 Task: Look for space in Sandnes, Norway from 3rd August, 2023 to 17th August, 2023 for 3 adults, 1 child in price range Rs.3000 to Rs.15000. Place can be entire place with 3 bedrooms having 4 beds and 2 bathrooms. Property type can be house, flat, guest house. Amenities needed are: washing machine. Booking option can be shelf check-in. Required host language is English.
Action: Mouse moved to (458, 117)
Screenshot: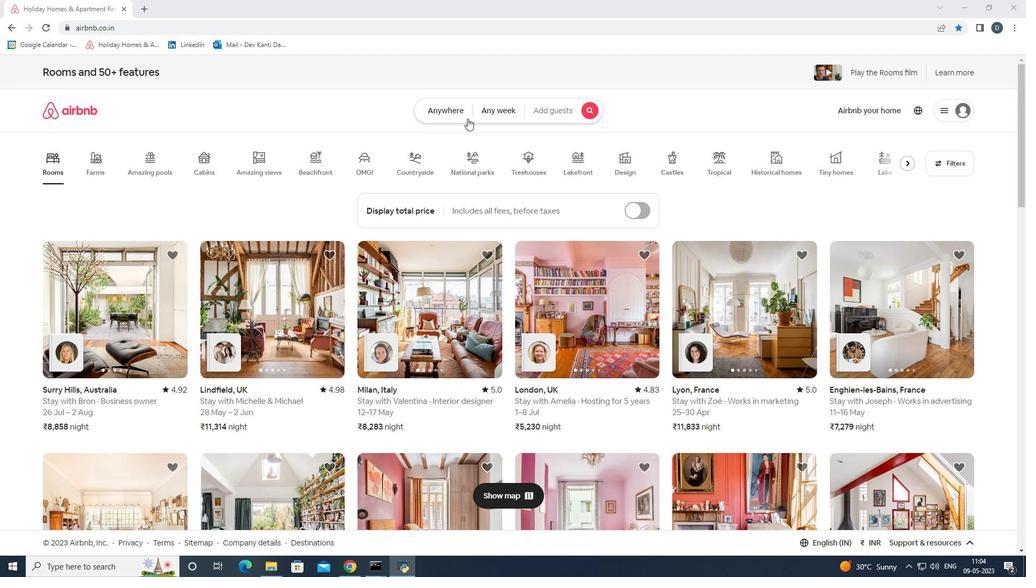 
Action: Mouse pressed left at (458, 117)
Screenshot: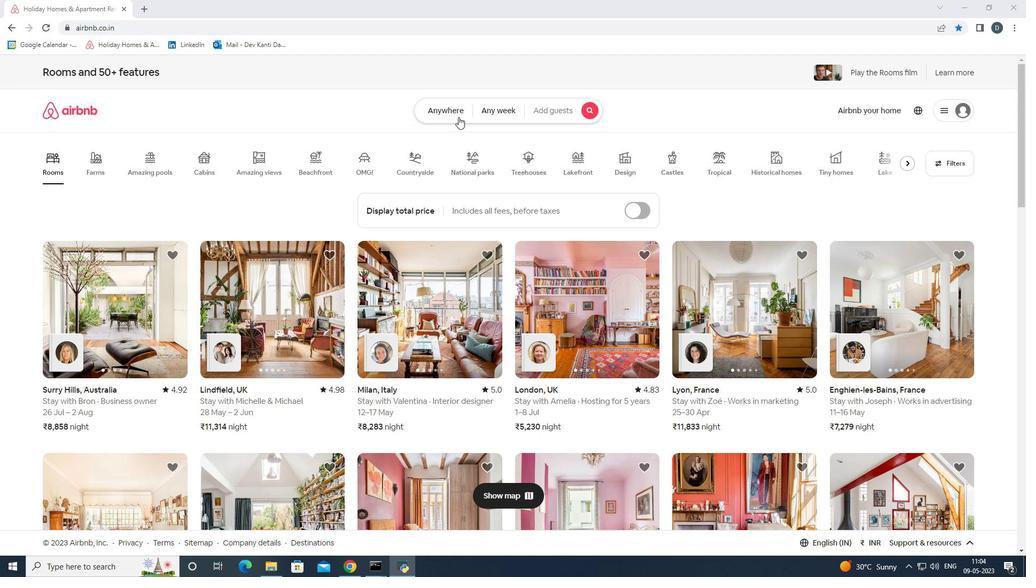 
Action: Mouse moved to (414, 151)
Screenshot: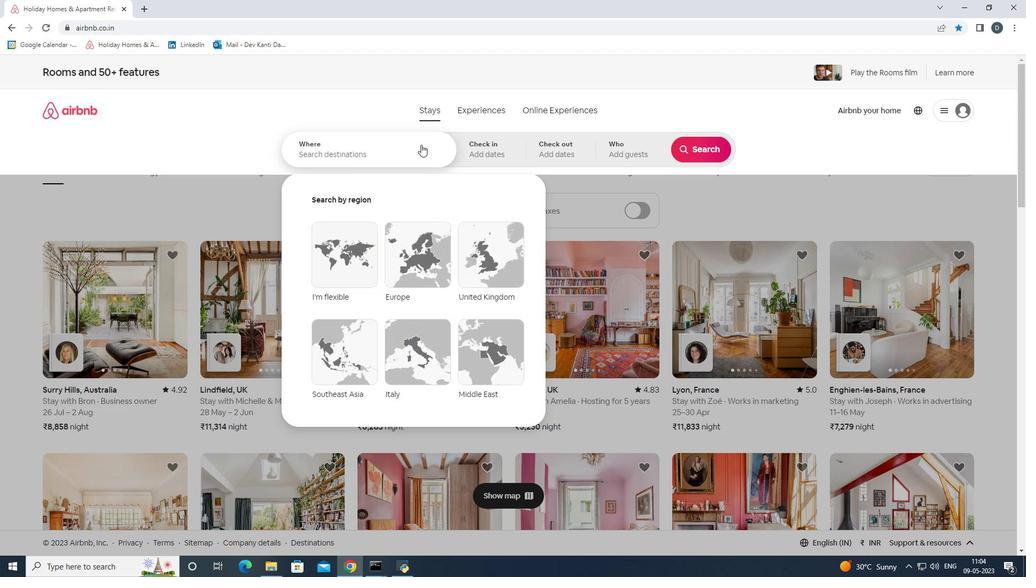 
Action: Mouse pressed left at (414, 151)
Screenshot: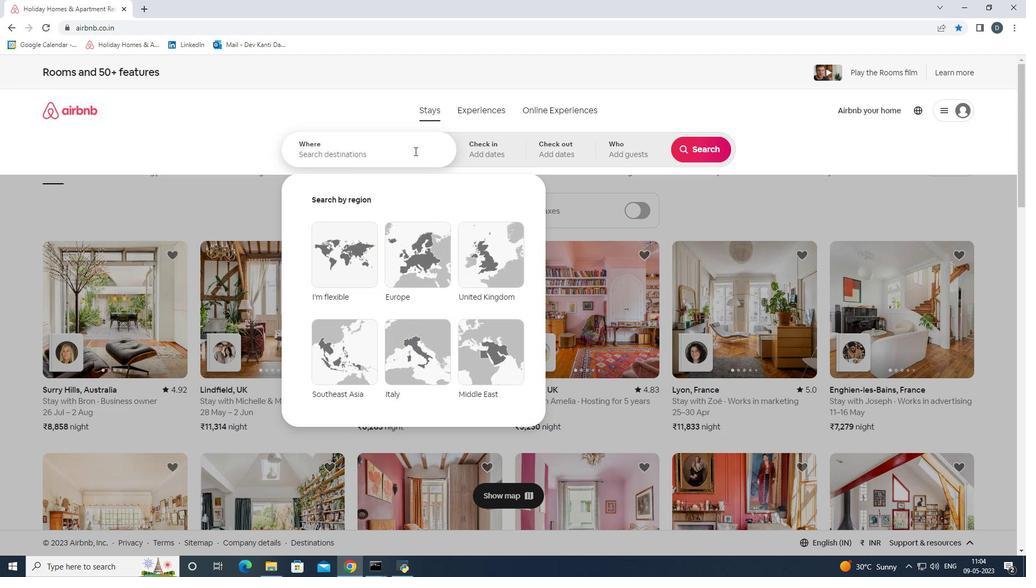
Action: Mouse moved to (409, 153)
Screenshot: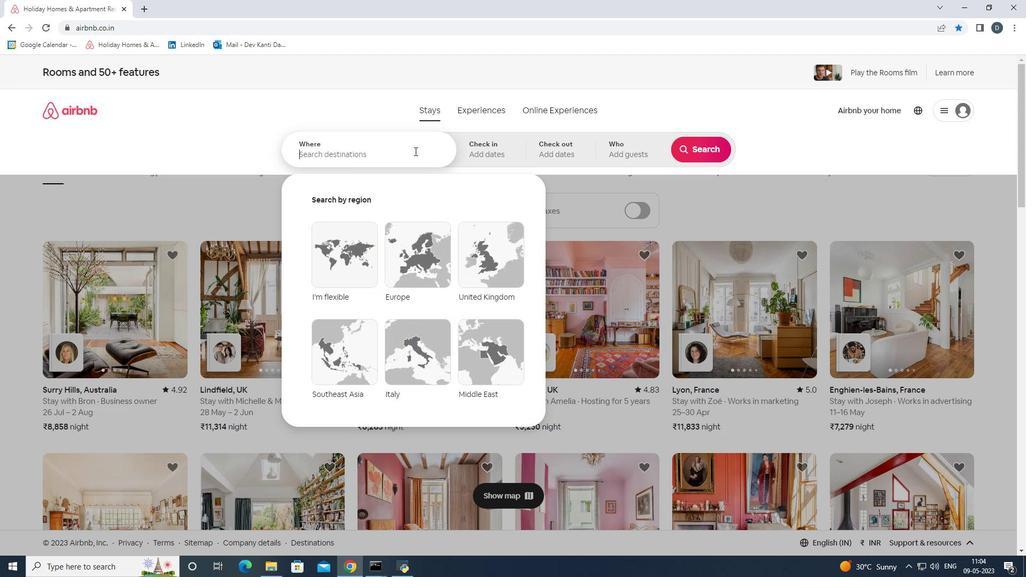 
Action: Key pressed <Key.shift><Key.shift><Key.shift><Key.shift><Key.shift><Key.shift><Key.shift>Sandnes,<Key.shift><Key.shift><Key.shift><Key.shift><Key.shift><Key.shift><Key.shift><Key.shift><Key.shift>Norway<Key.enter>
Screenshot: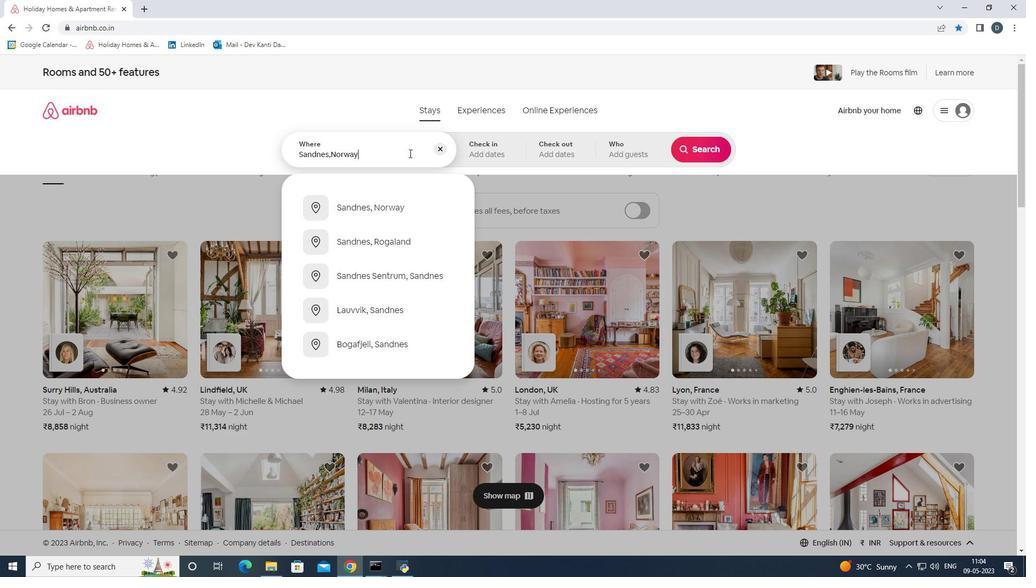
Action: Mouse moved to (697, 237)
Screenshot: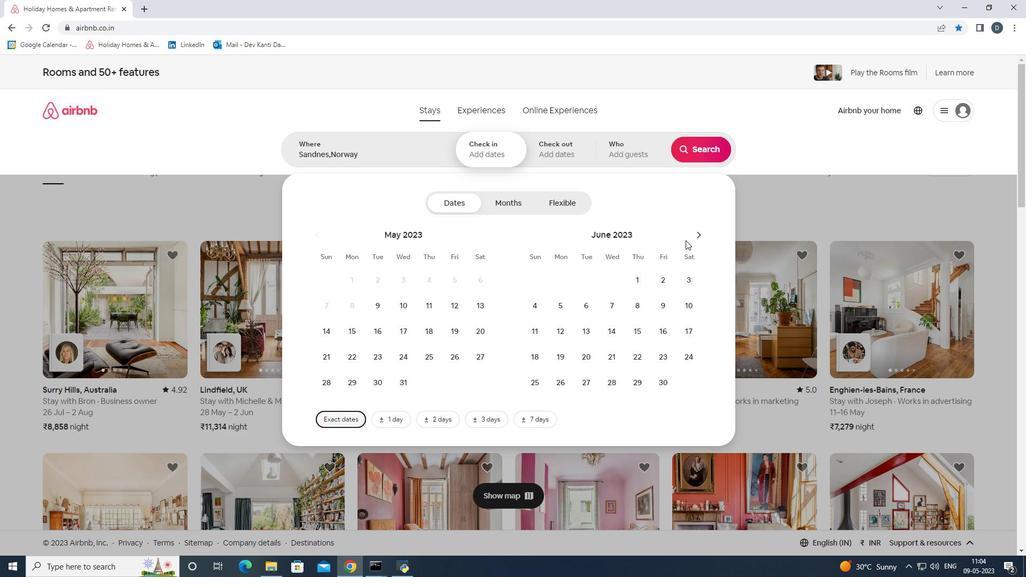 
Action: Mouse pressed left at (697, 237)
Screenshot: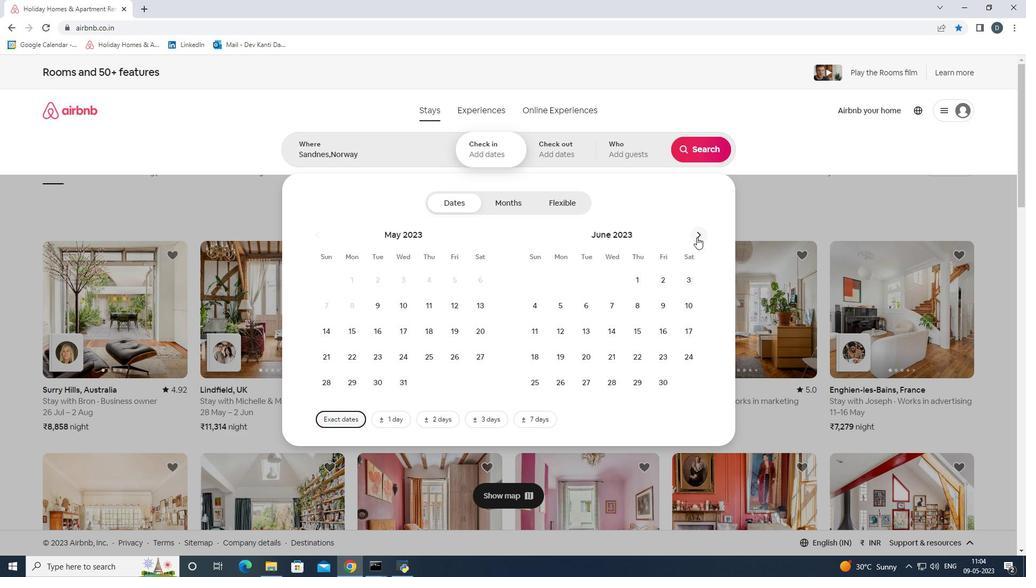 
Action: Mouse pressed left at (697, 237)
Screenshot: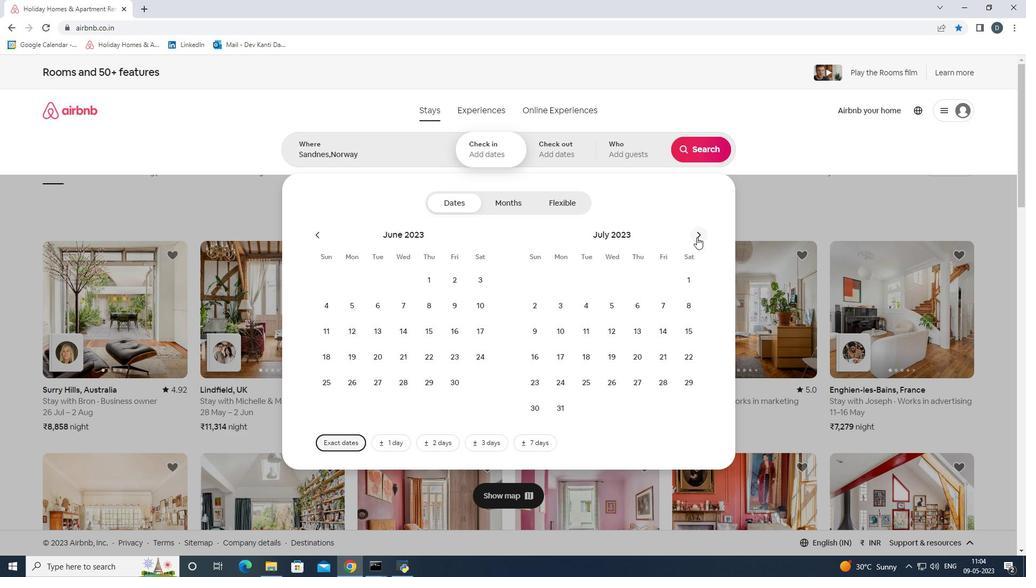 
Action: Mouse moved to (638, 276)
Screenshot: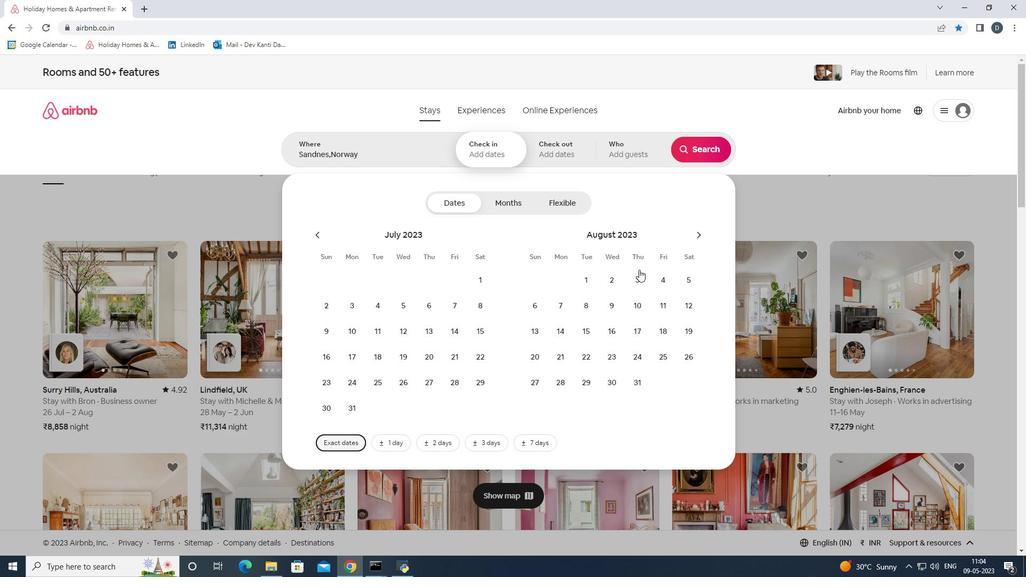
Action: Mouse pressed left at (638, 276)
Screenshot: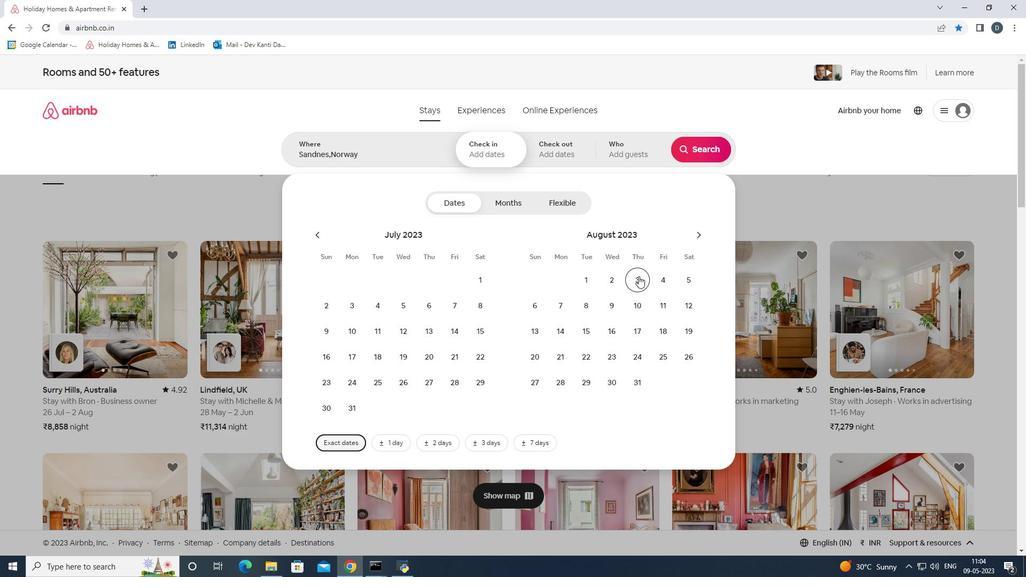 
Action: Mouse moved to (636, 323)
Screenshot: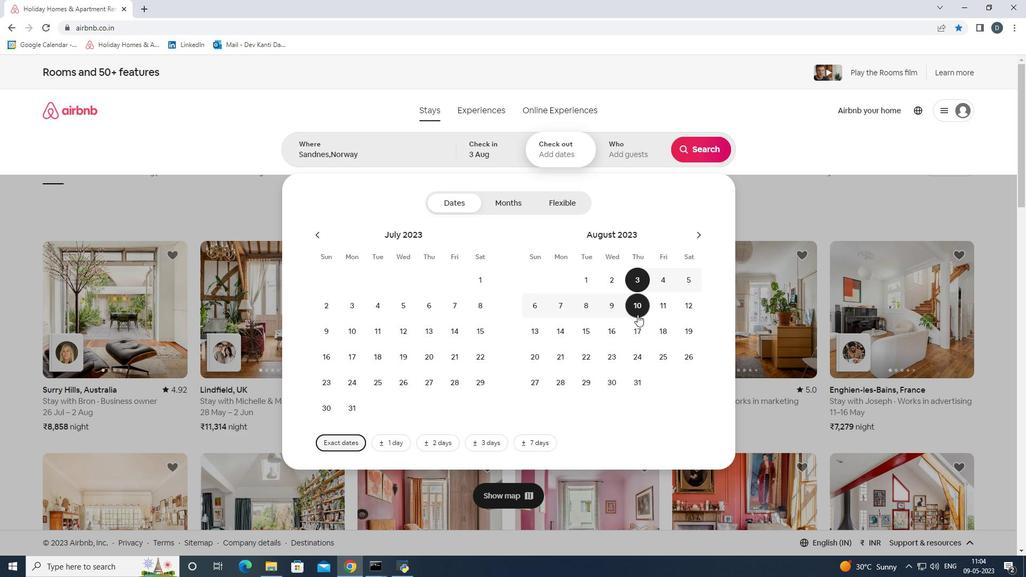 
Action: Mouse pressed left at (636, 323)
Screenshot: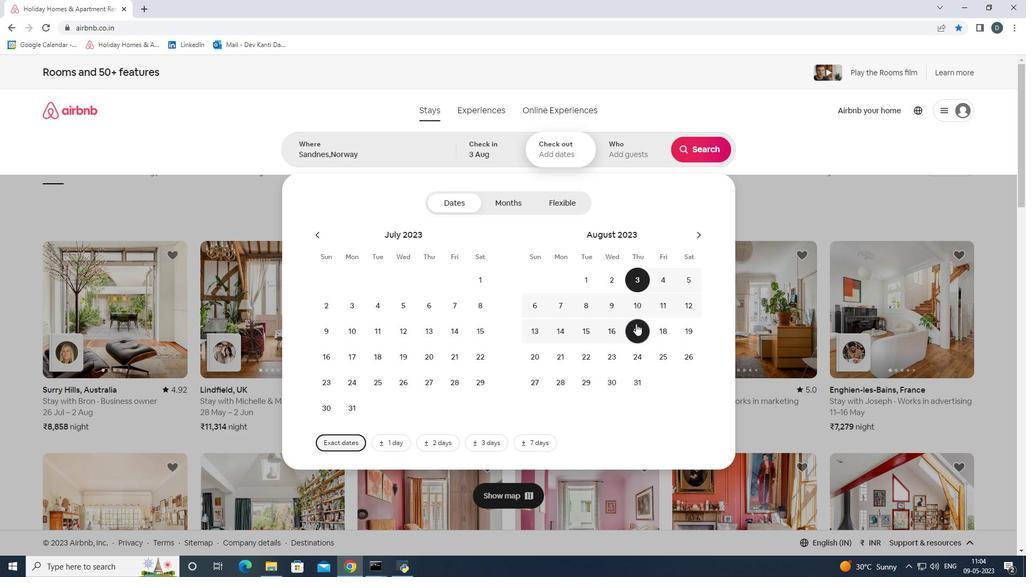 
Action: Mouse moved to (640, 152)
Screenshot: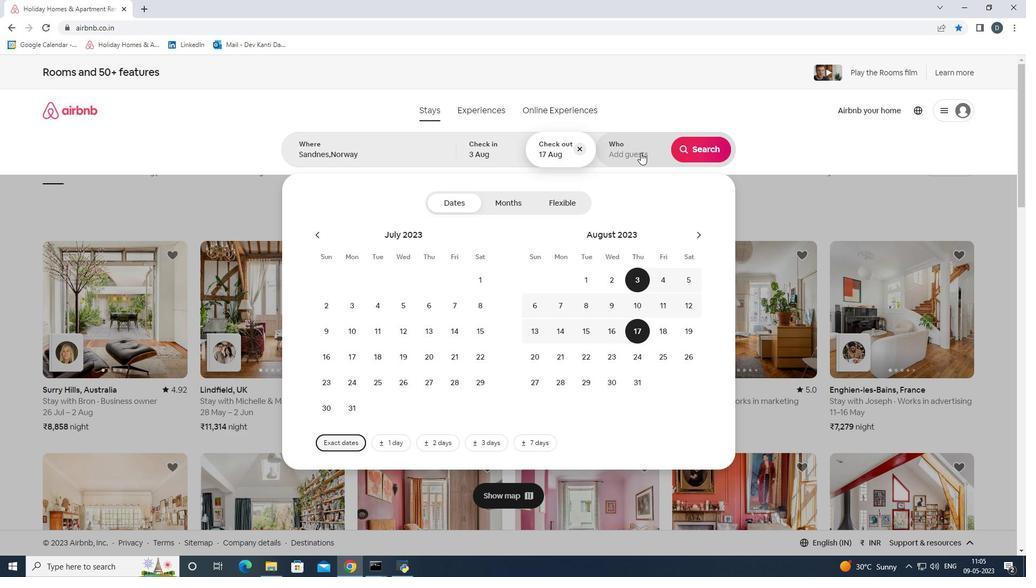 
Action: Mouse pressed left at (640, 152)
Screenshot: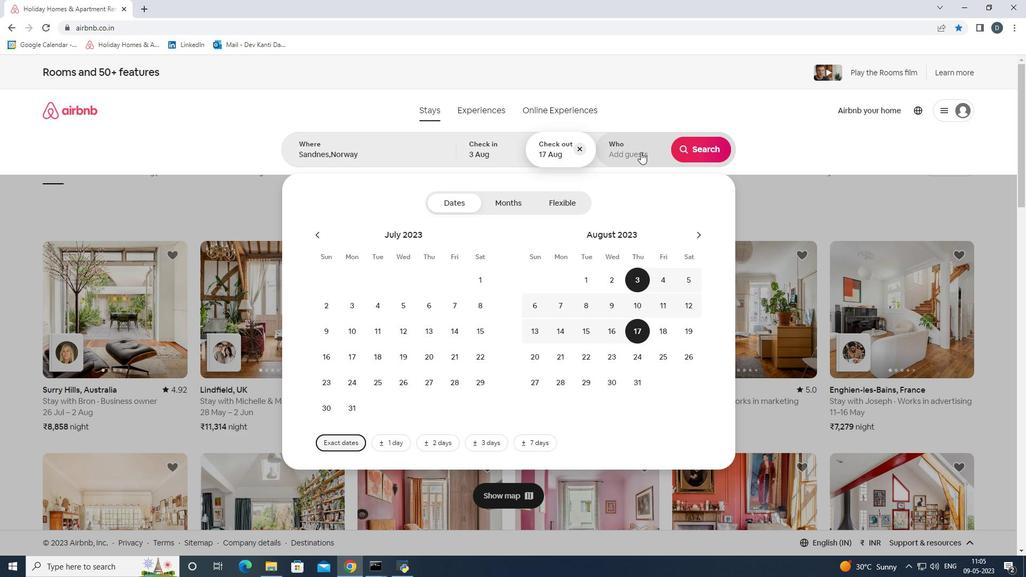 
Action: Mouse moved to (701, 208)
Screenshot: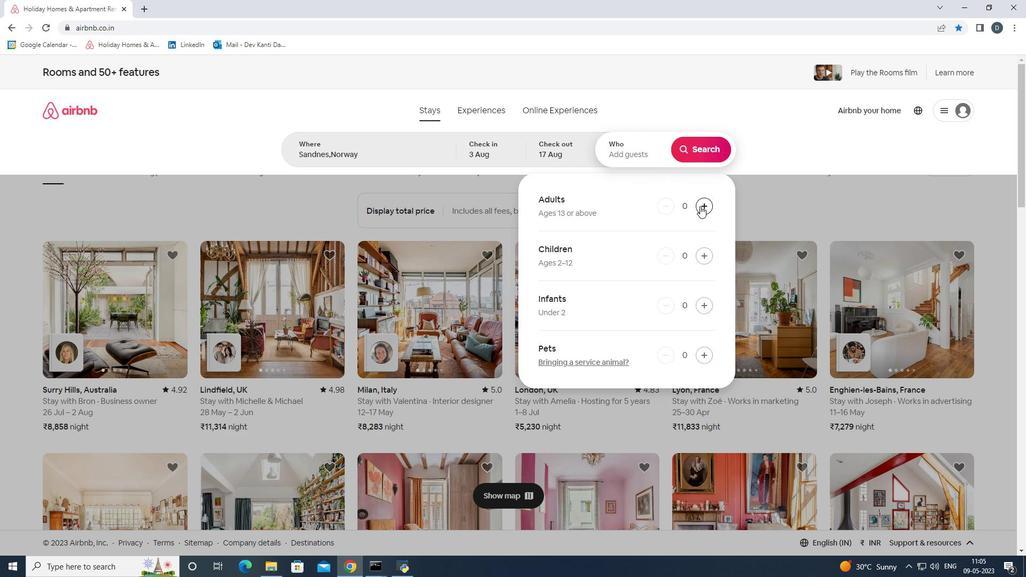 
Action: Mouse pressed left at (701, 208)
Screenshot: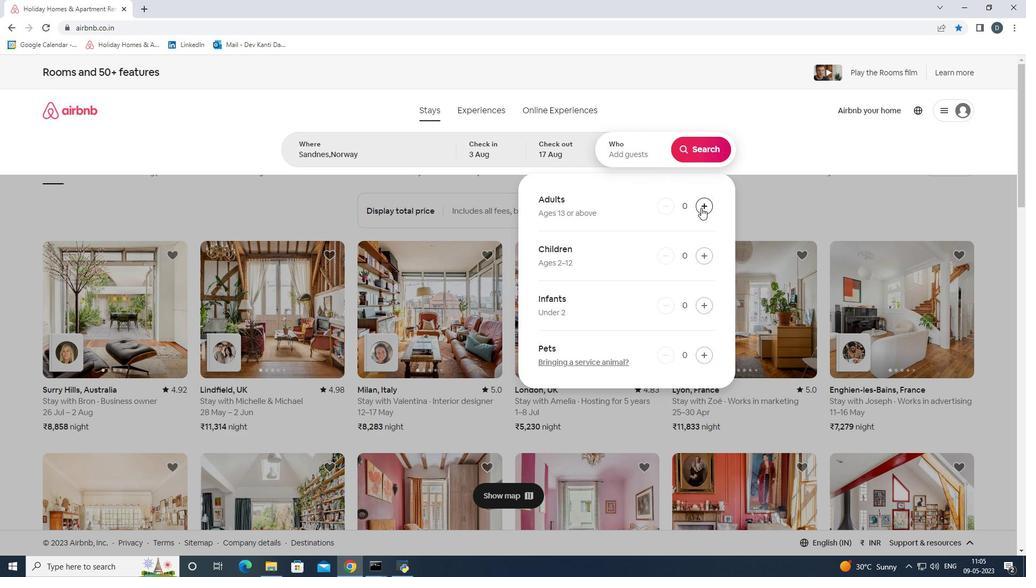
Action: Mouse pressed left at (701, 208)
Screenshot: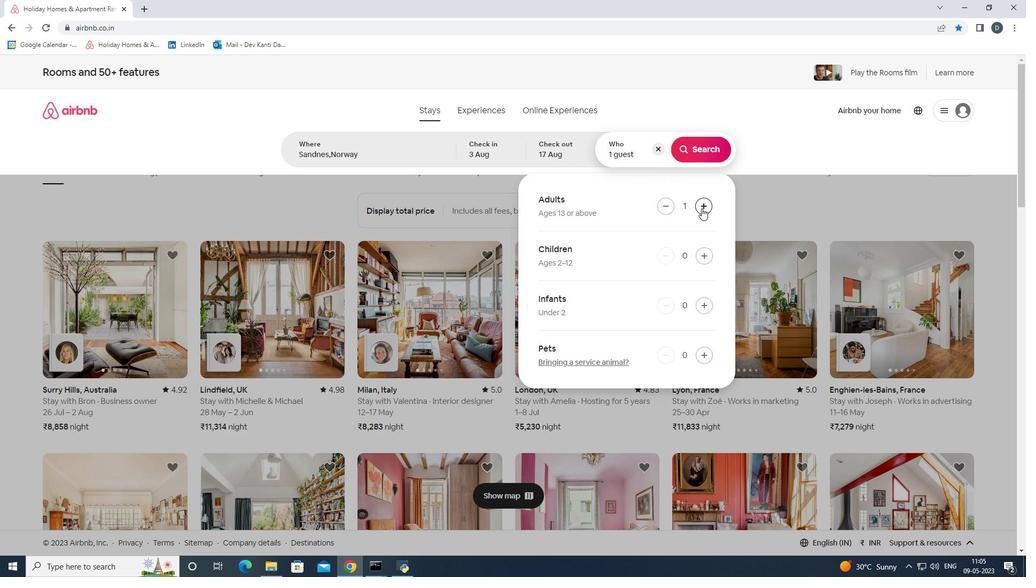 
Action: Mouse pressed left at (701, 208)
Screenshot: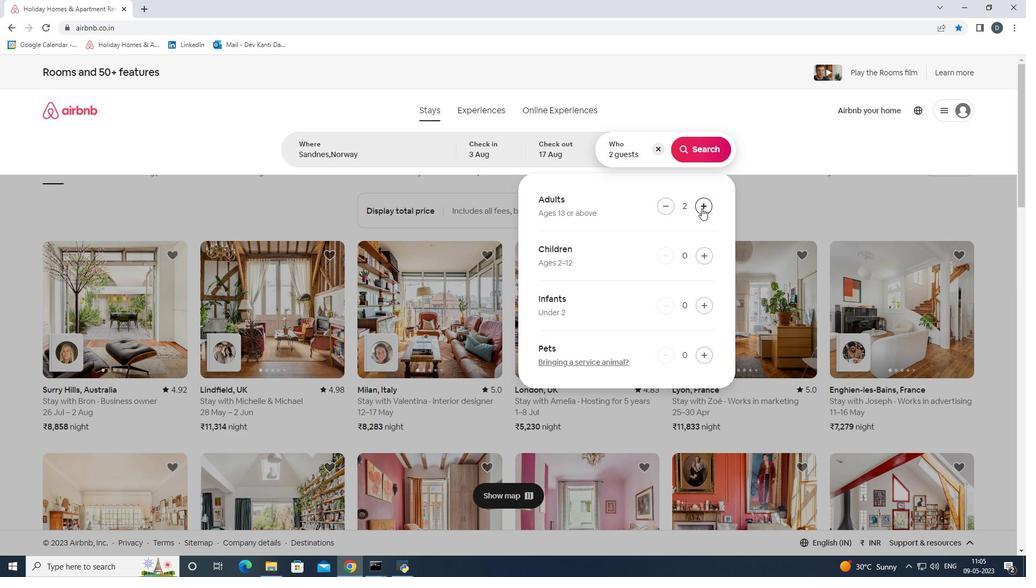 
Action: Mouse moved to (703, 255)
Screenshot: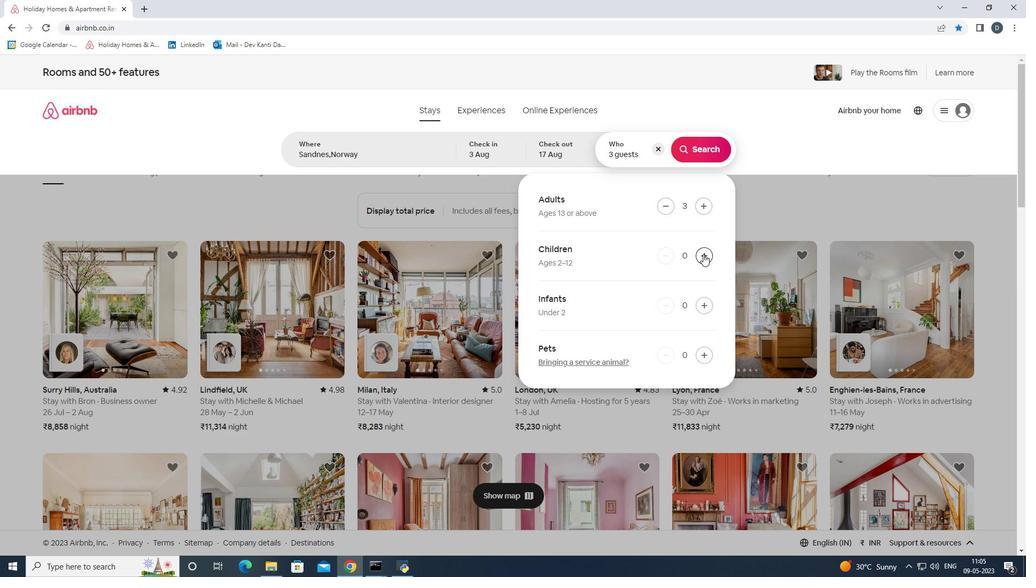 
Action: Mouse pressed left at (703, 255)
Screenshot: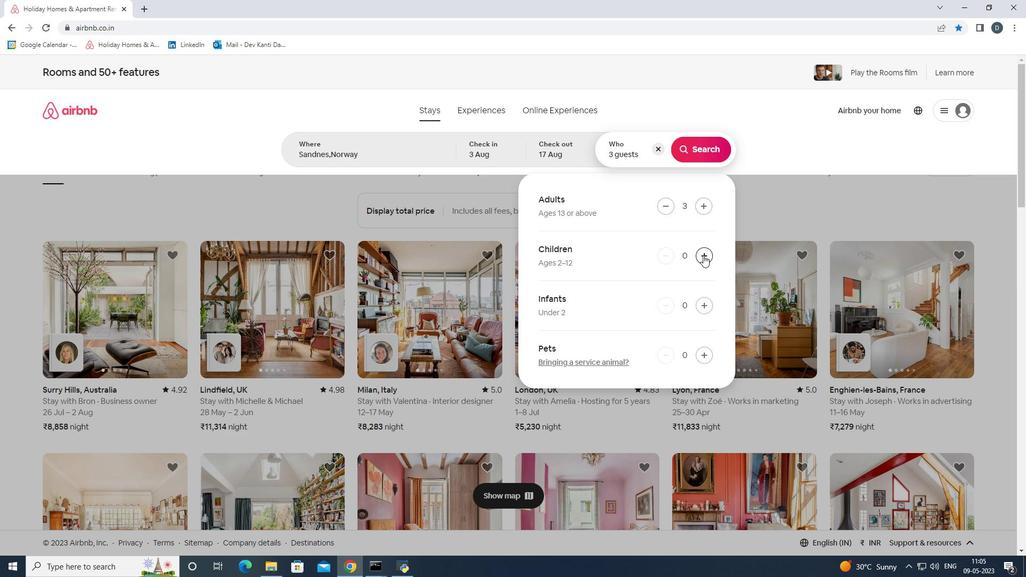 
Action: Mouse moved to (693, 158)
Screenshot: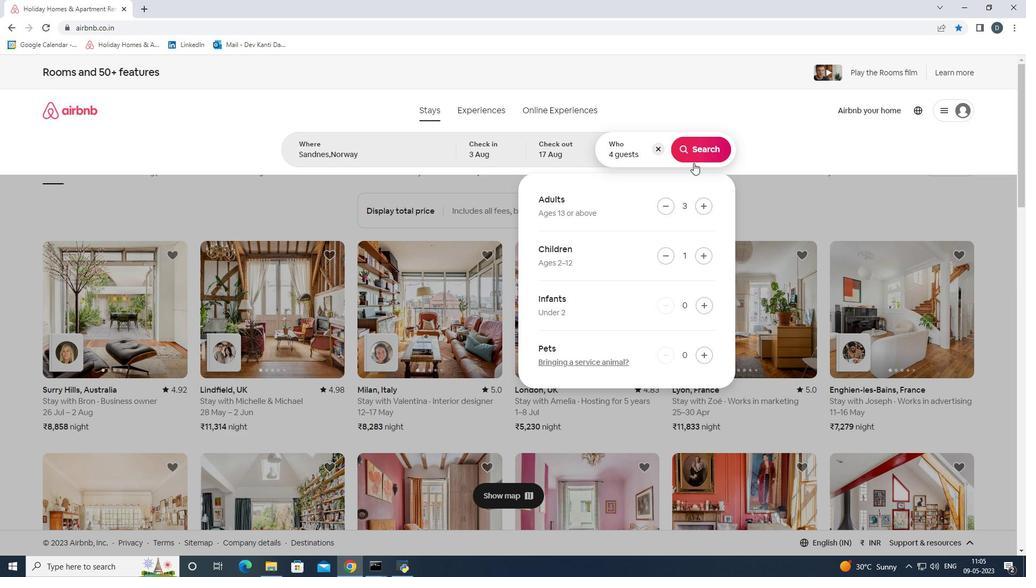 
Action: Mouse pressed left at (693, 158)
Screenshot: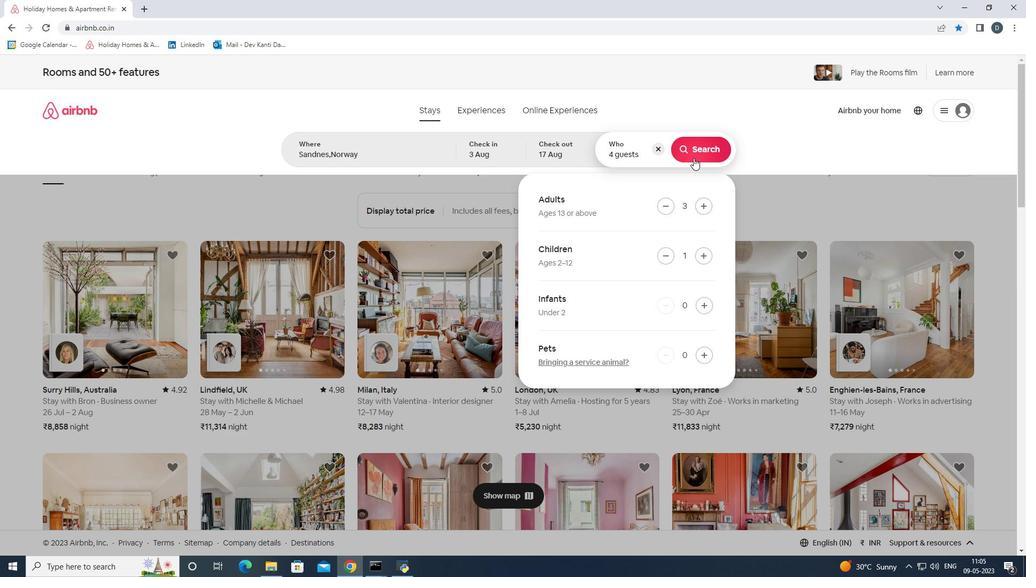 
Action: Mouse moved to (977, 125)
Screenshot: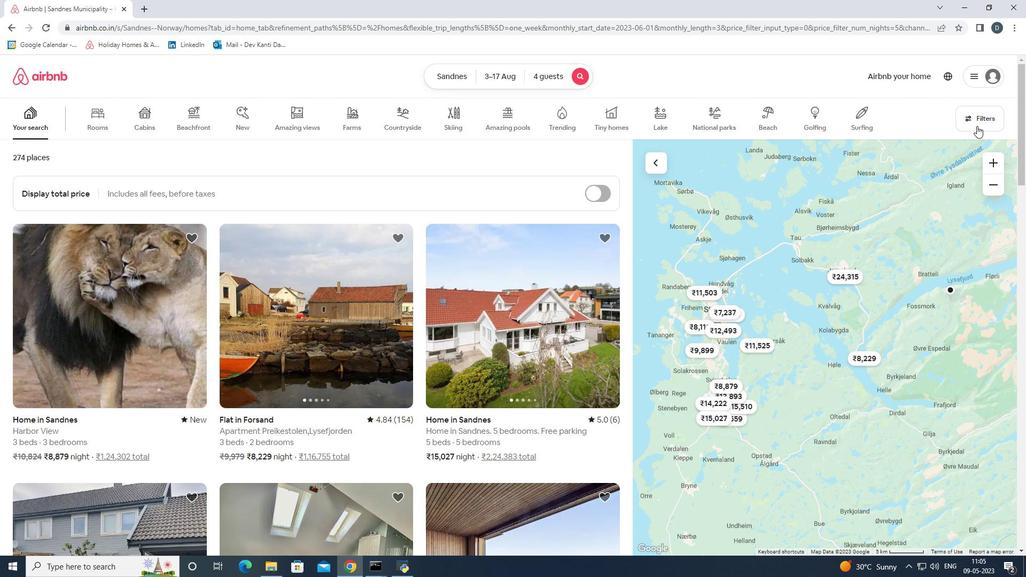 
Action: Mouse pressed left at (977, 125)
Screenshot: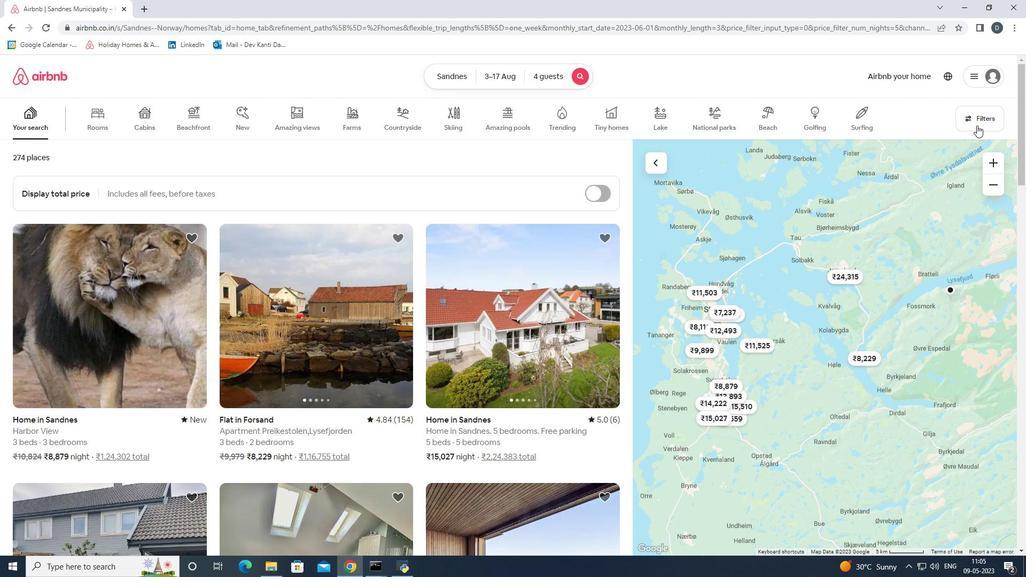 
Action: Mouse moved to (429, 382)
Screenshot: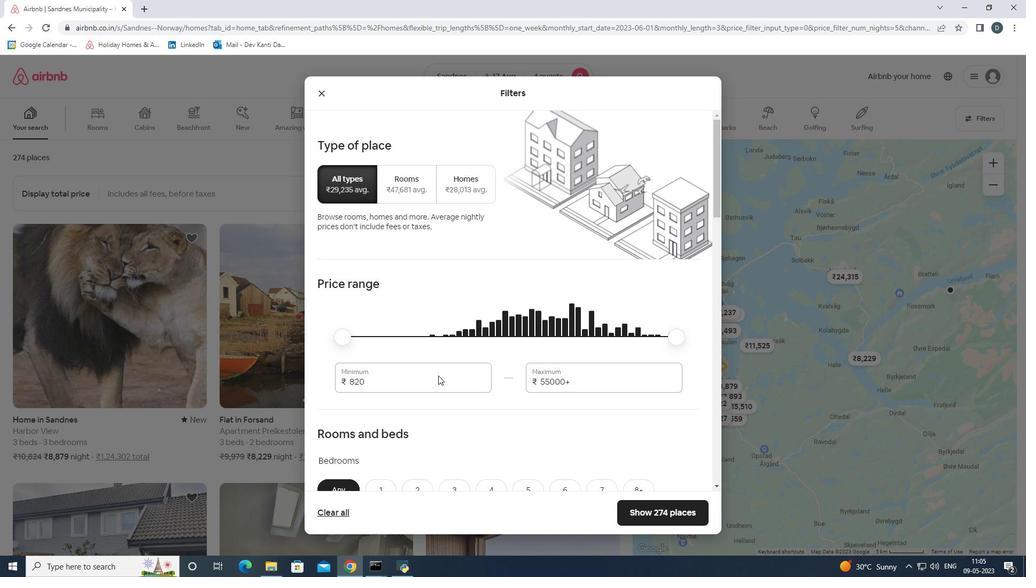 
Action: Mouse pressed left at (429, 382)
Screenshot: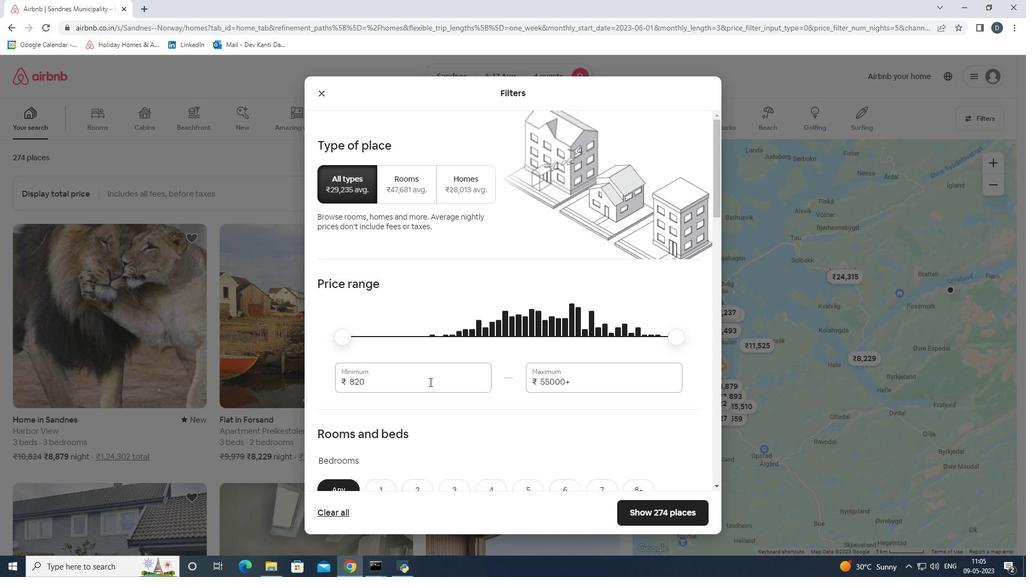 
Action: Mouse pressed left at (429, 382)
Screenshot: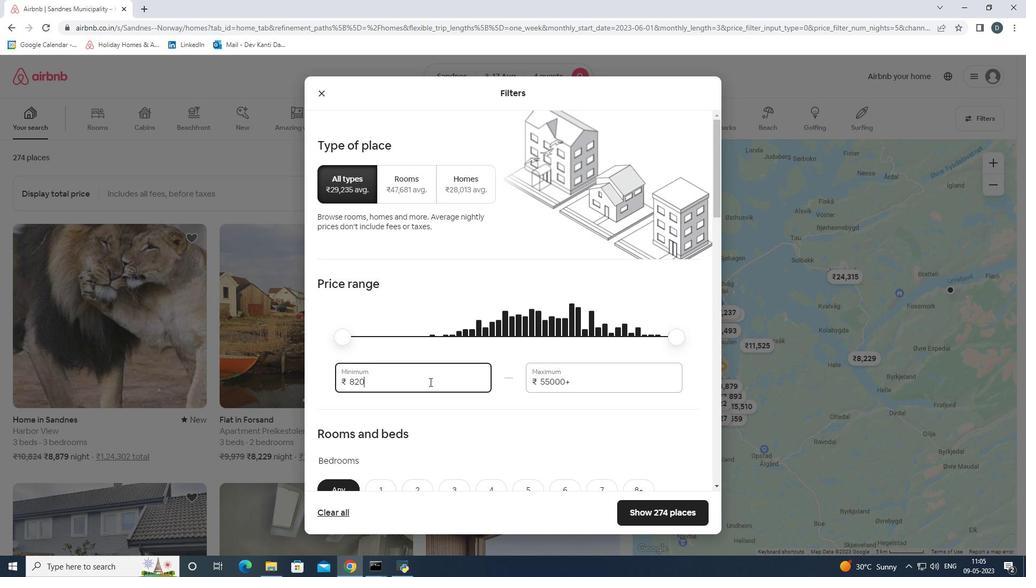 
Action: Key pressed 3000<Key.tab>15000
Screenshot: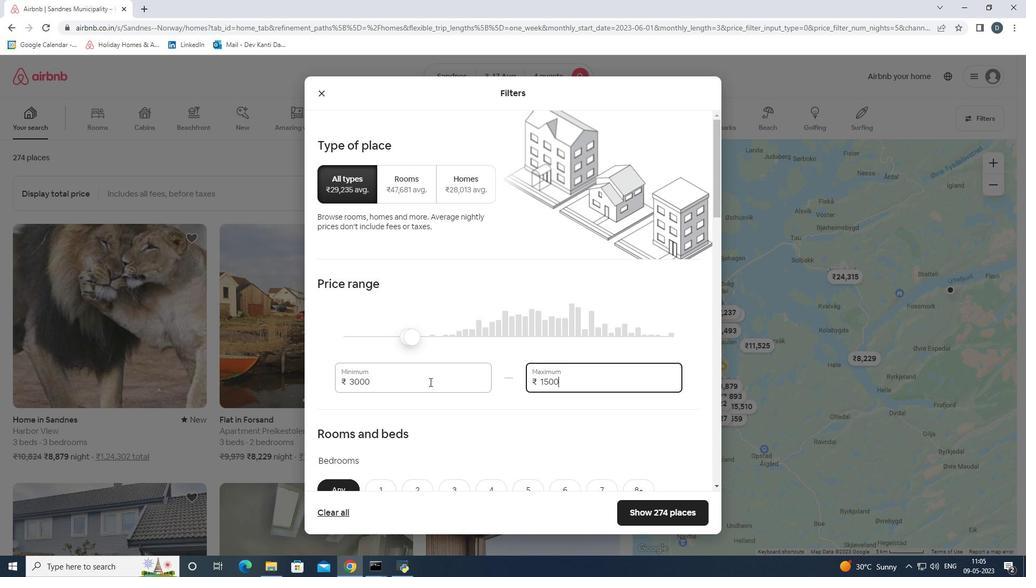 
Action: Mouse moved to (478, 330)
Screenshot: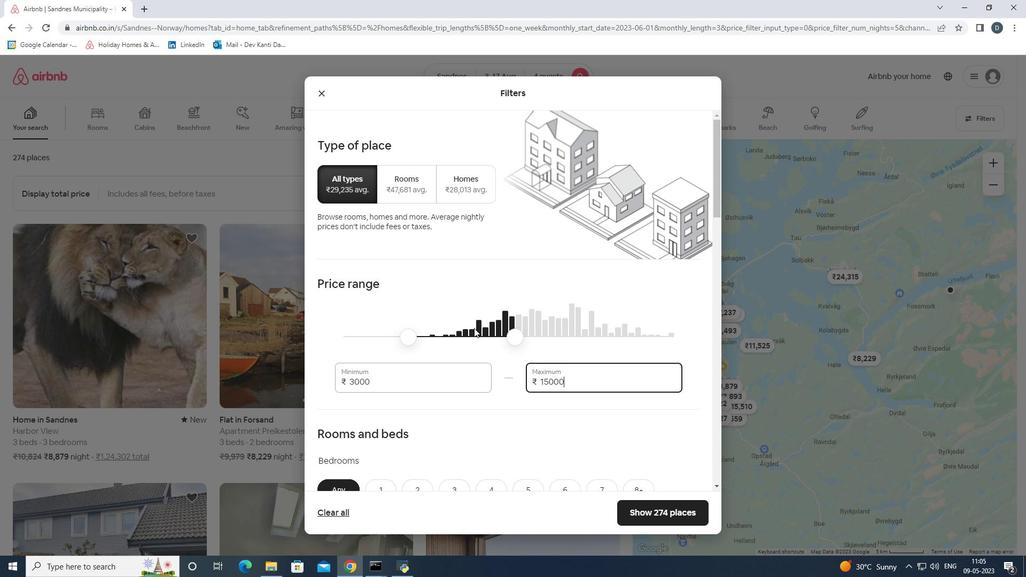 
Action: Mouse scrolled (478, 329) with delta (0, 0)
Screenshot: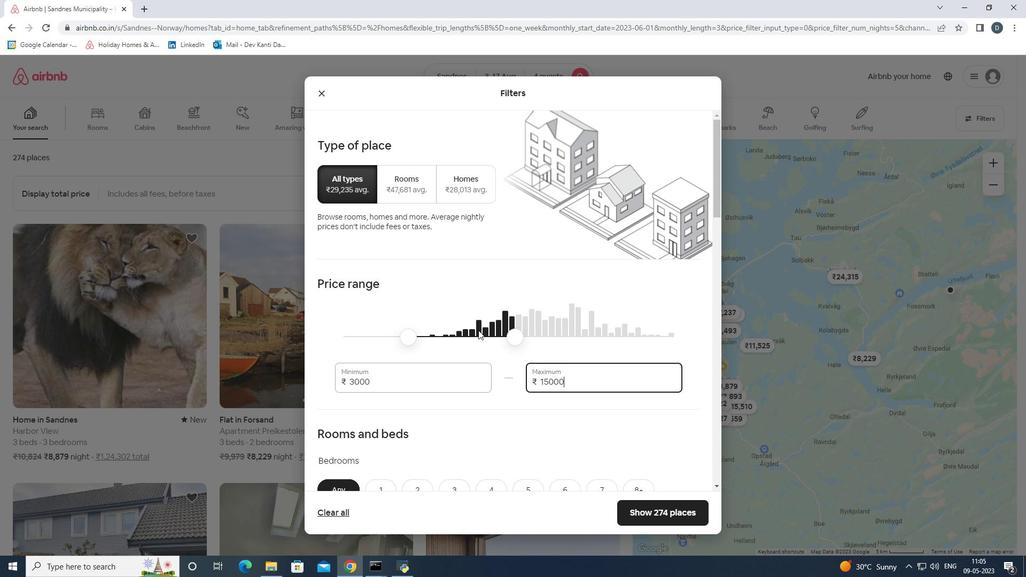 
Action: Mouse moved to (478, 330)
Screenshot: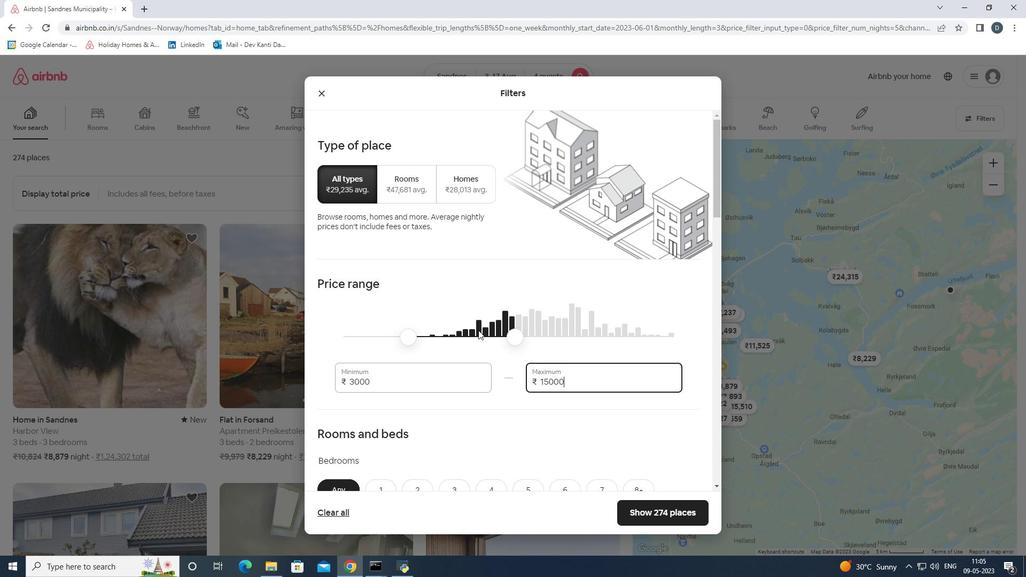 
Action: Mouse scrolled (478, 330) with delta (0, 0)
Screenshot: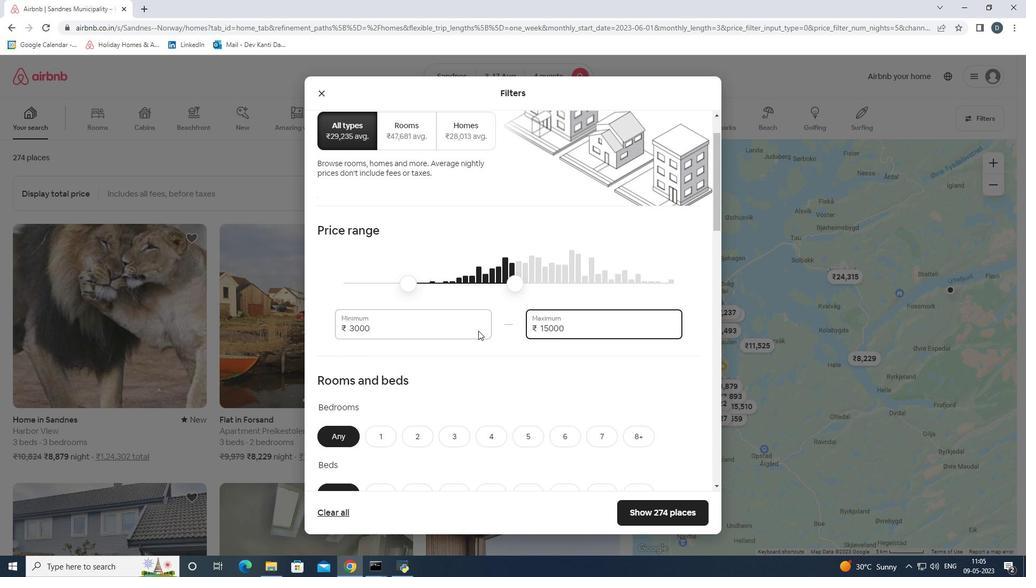 
Action: Mouse scrolled (478, 330) with delta (0, 0)
Screenshot: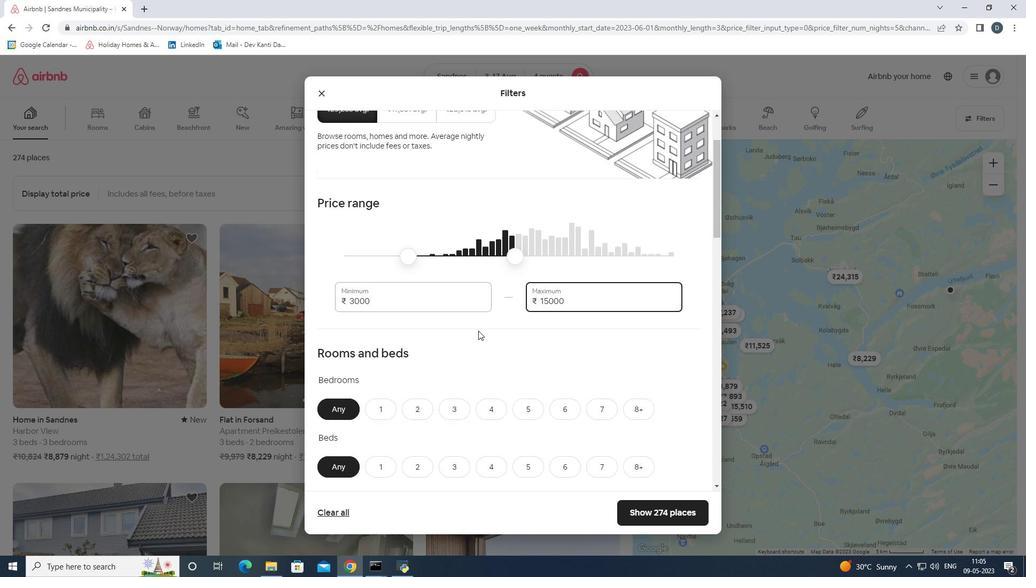 
Action: Mouse scrolled (478, 330) with delta (0, 0)
Screenshot: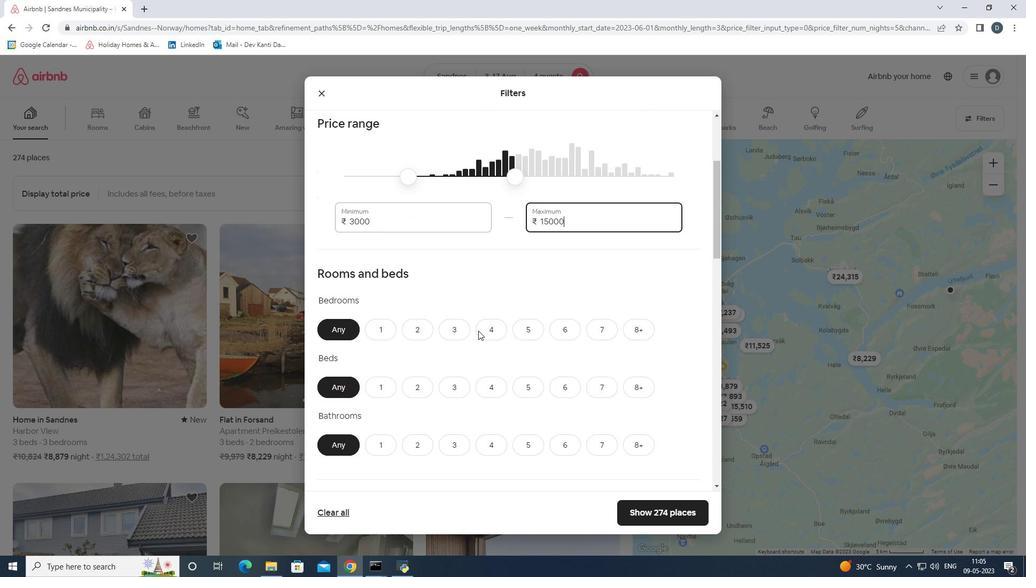 
Action: Mouse scrolled (478, 330) with delta (0, 0)
Screenshot: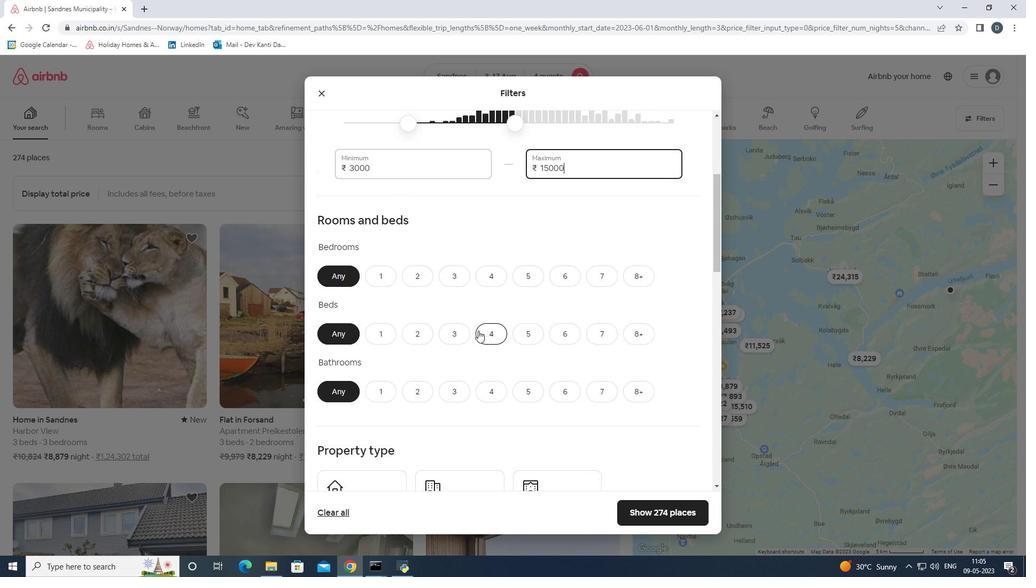 
Action: Mouse moved to (449, 225)
Screenshot: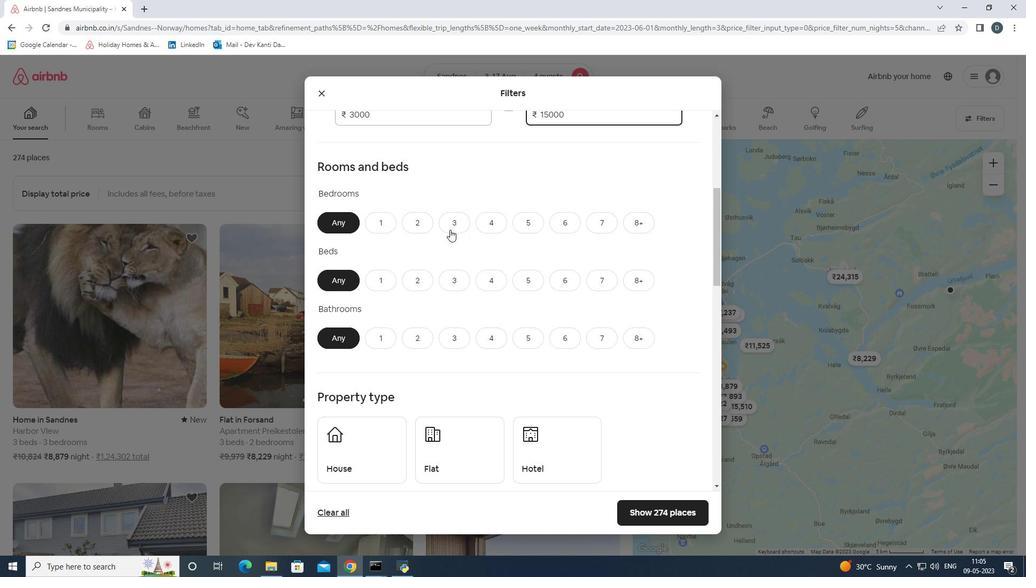 
Action: Mouse pressed left at (449, 225)
Screenshot: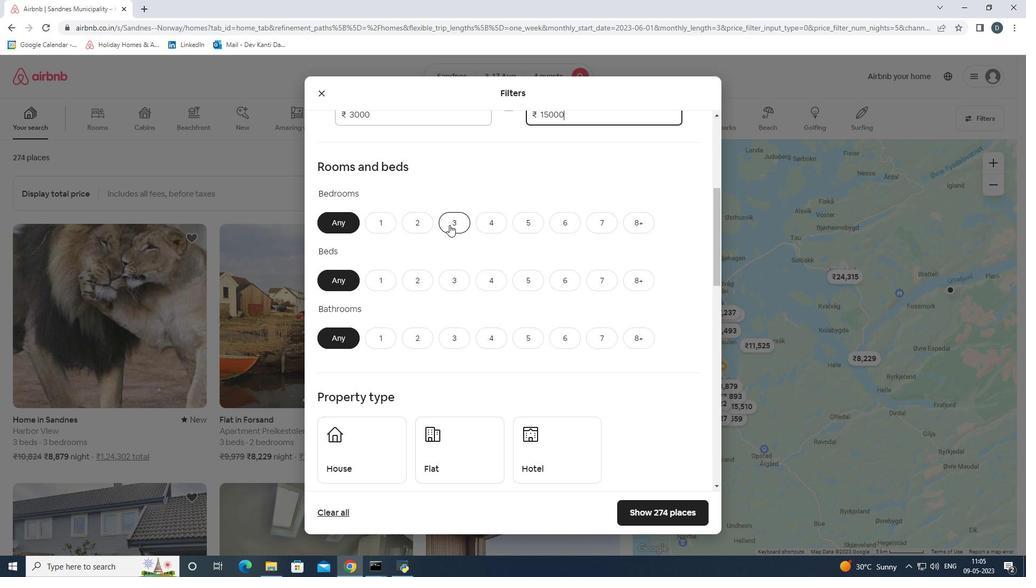 
Action: Mouse moved to (487, 282)
Screenshot: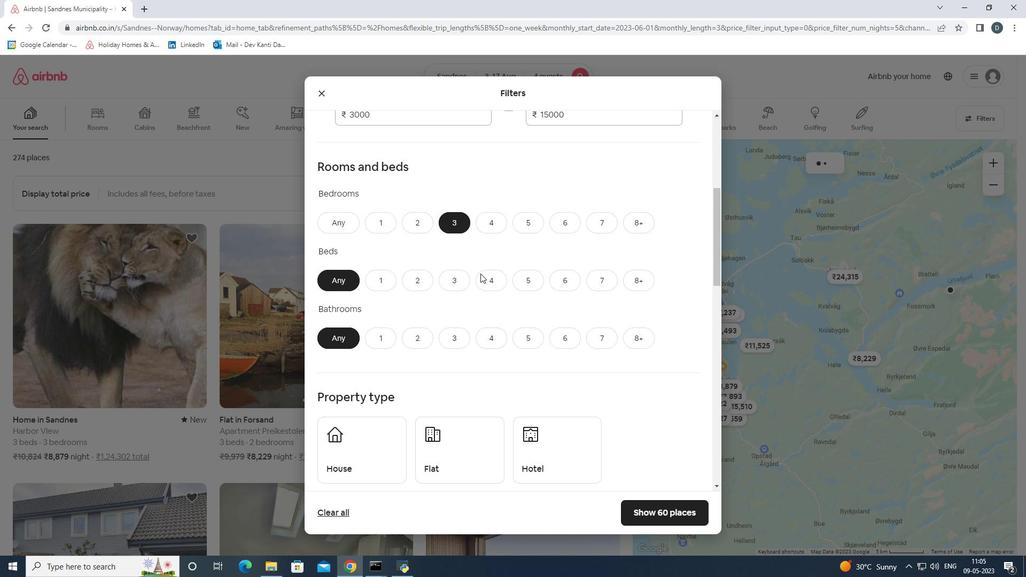 
Action: Mouse pressed left at (487, 282)
Screenshot: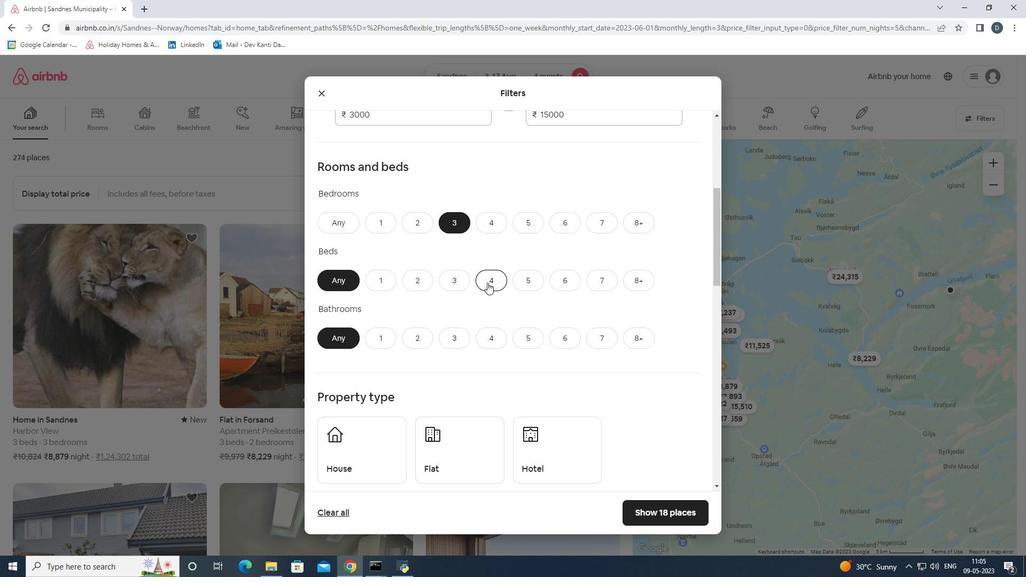 
Action: Mouse moved to (421, 334)
Screenshot: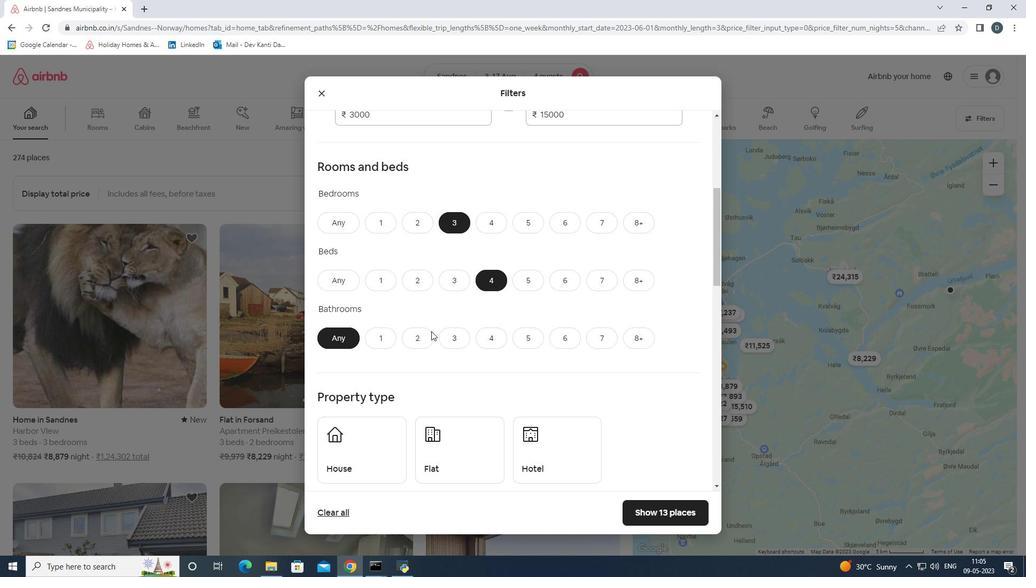 
Action: Mouse pressed left at (421, 334)
Screenshot: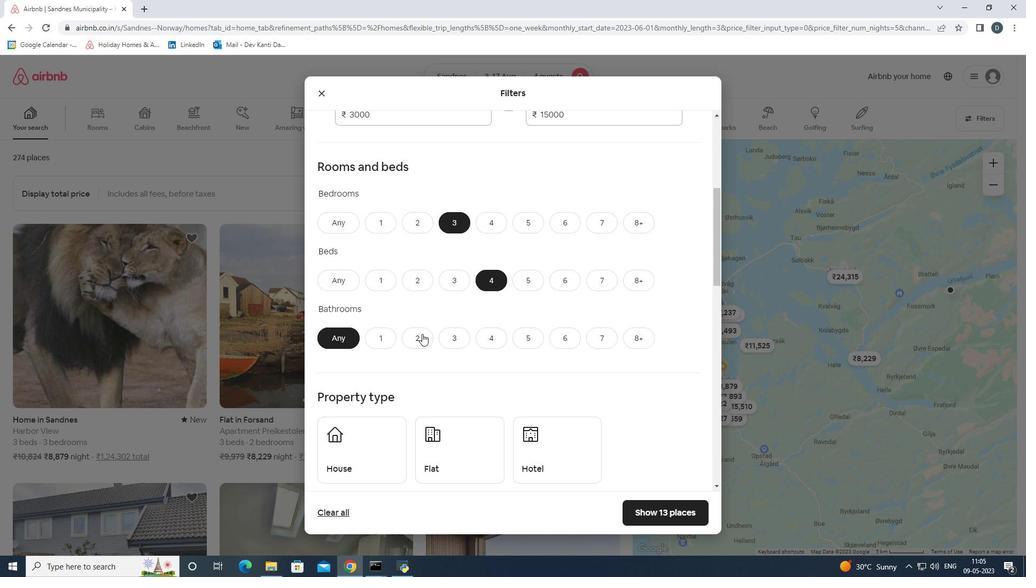 
Action: Mouse moved to (419, 335)
Screenshot: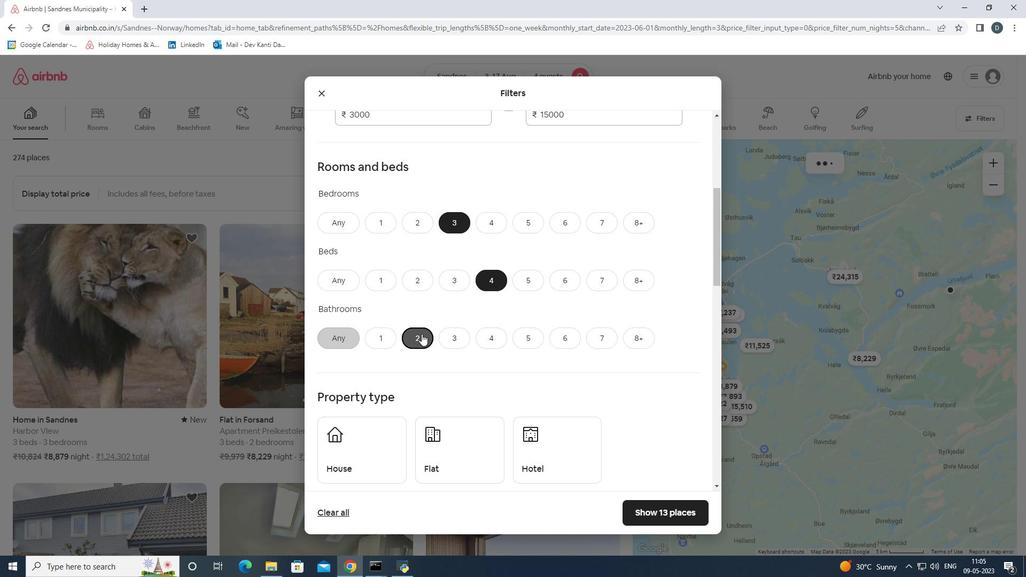 
Action: Mouse scrolled (419, 334) with delta (0, 0)
Screenshot: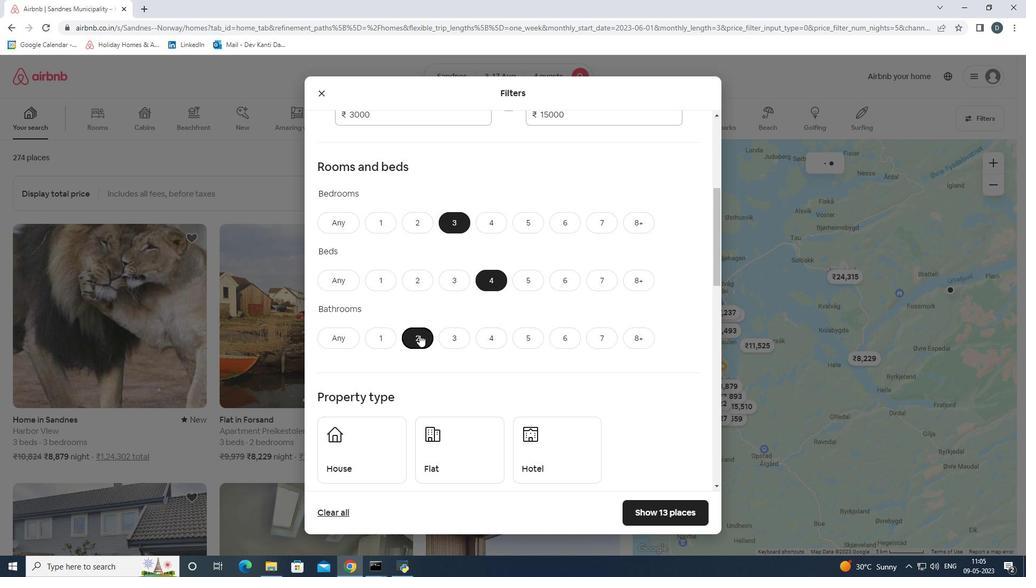 
Action: Mouse moved to (373, 385)
Screenshot: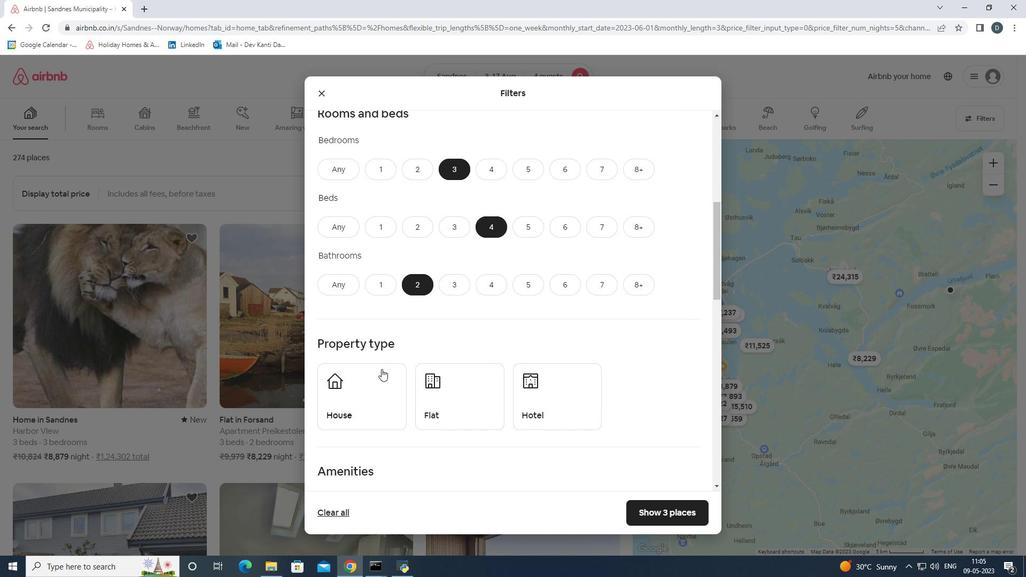 
Action: Mouse pressed left at (373, 385)
Screenshot: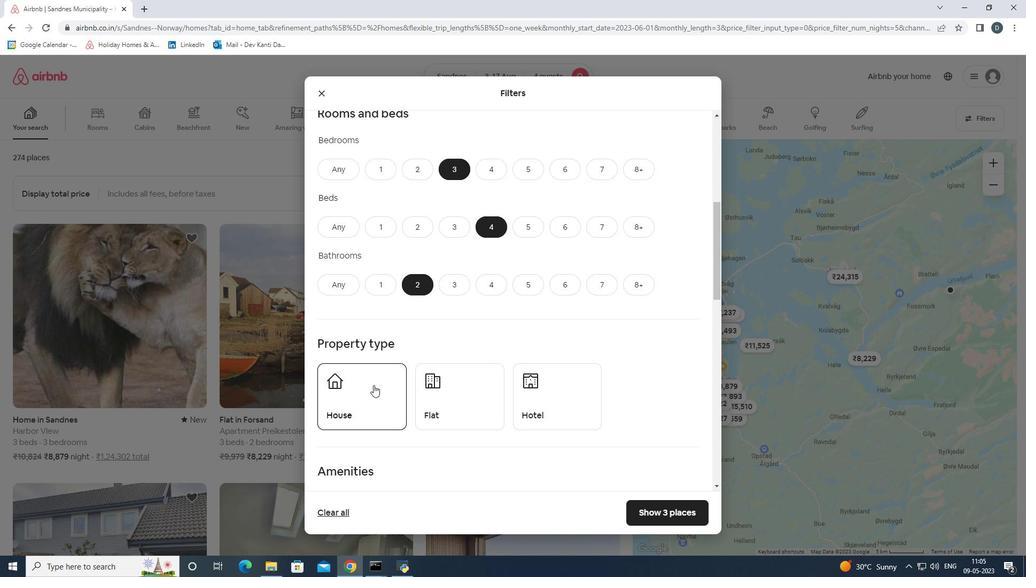 
Action: Mouse moved to (437, 385)
Screenshot: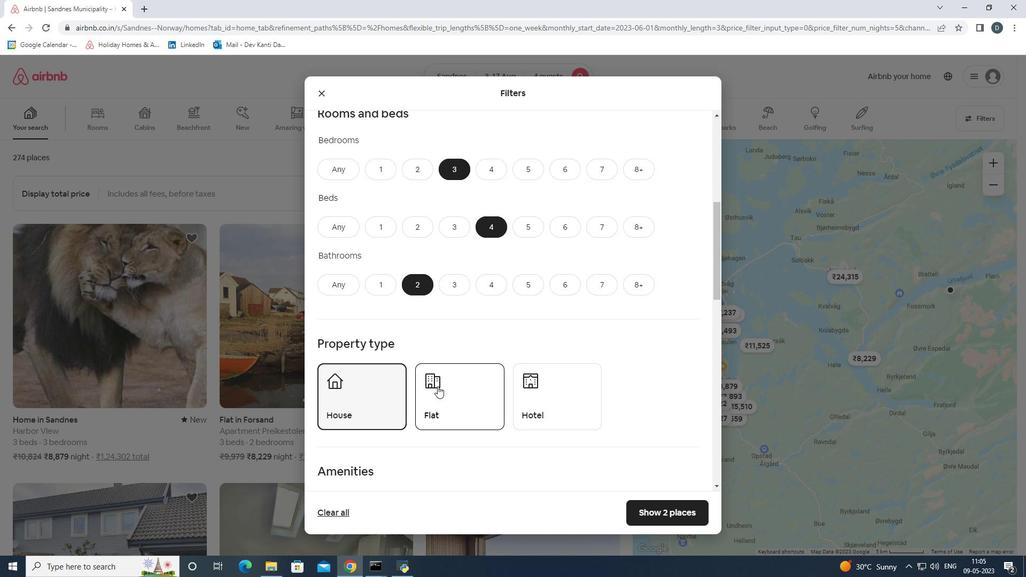 
Action: Mouse pressed left at (437, 385)
Screenshot: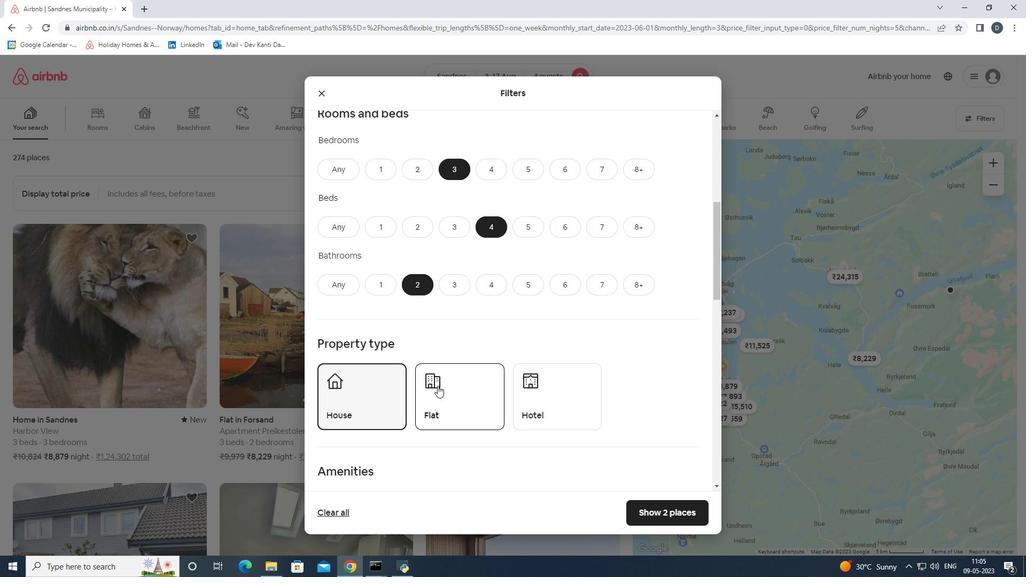
Action: Mouse moved to (441, 385)
Screenshot: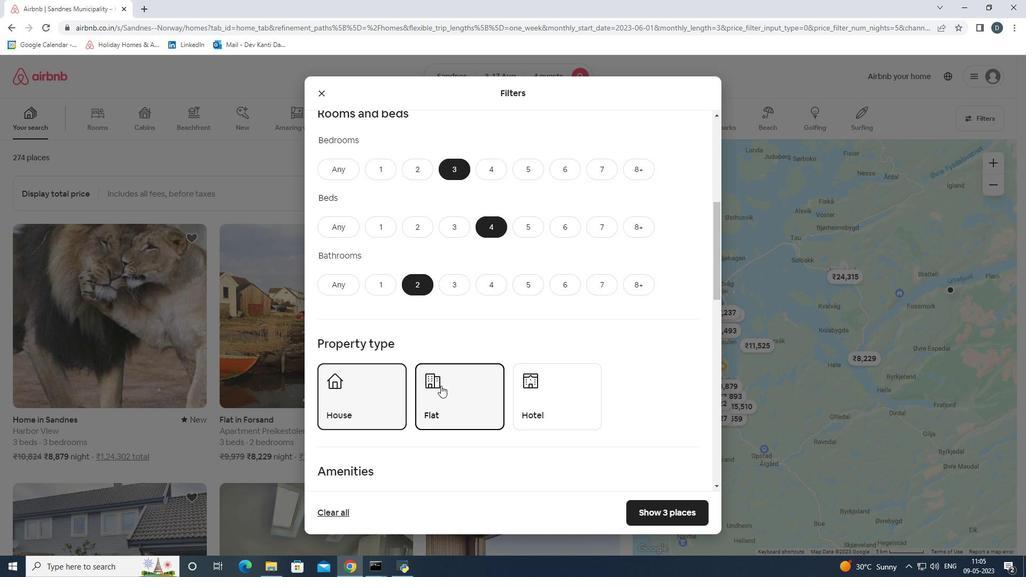 
Action: Mouse scrolled (441, 385) with delta (0, 0)
Screenshot: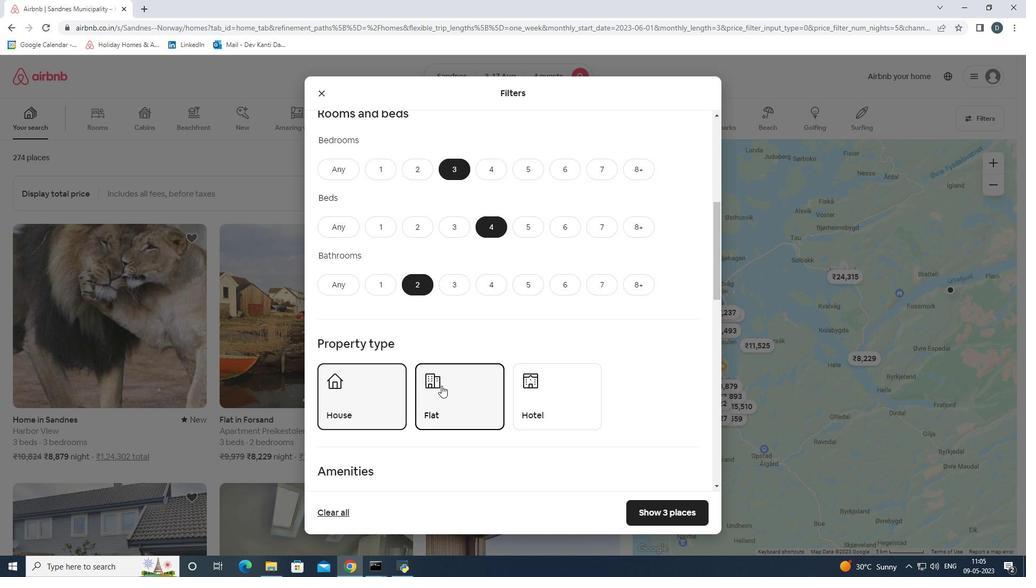 
Action: Mouse moved to (441, 385)
Screenshot: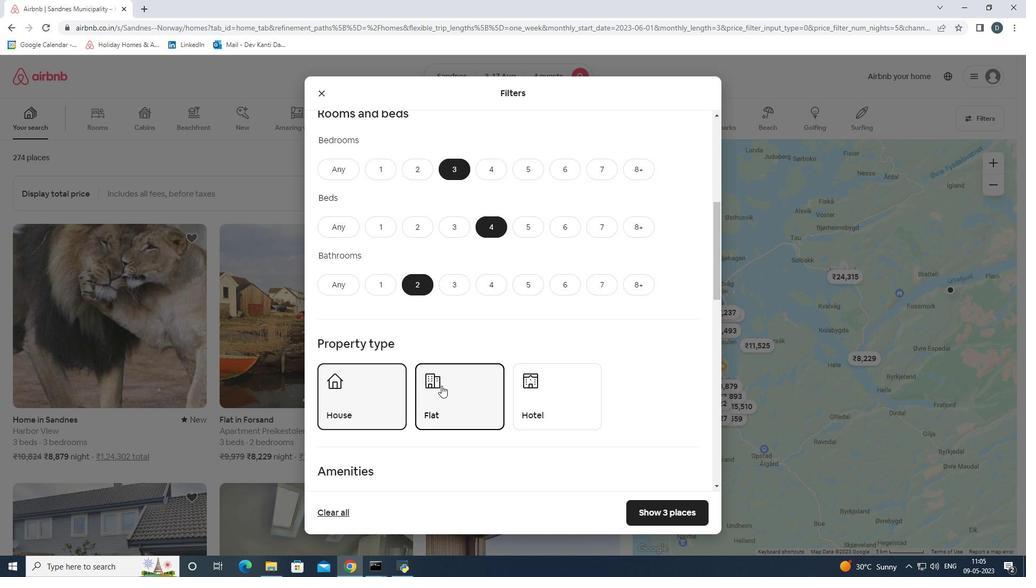 
Action: Mouse scrolled (441, 385) with delta (0, 0)
Screenshot: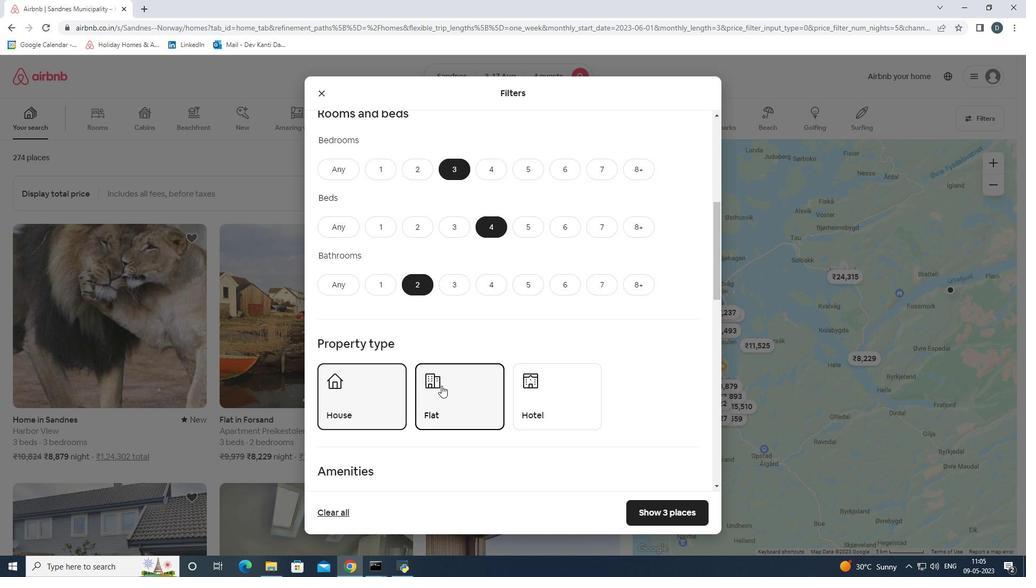 
Action: Mouse scrolled (441, 385) with delta (0, 0)
Screenshot: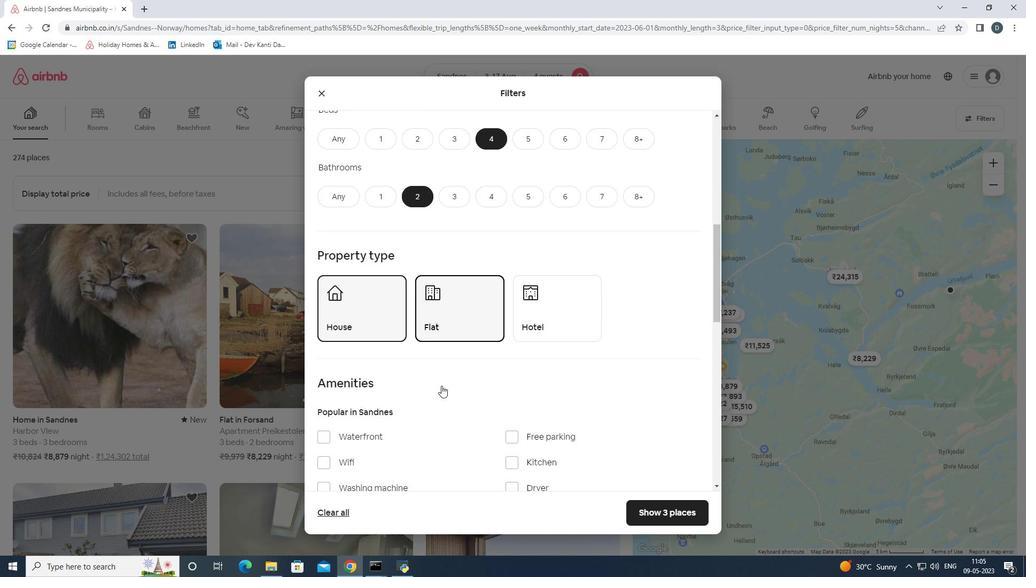 
Action: Mouse moved to (389, 412)
Screenshot: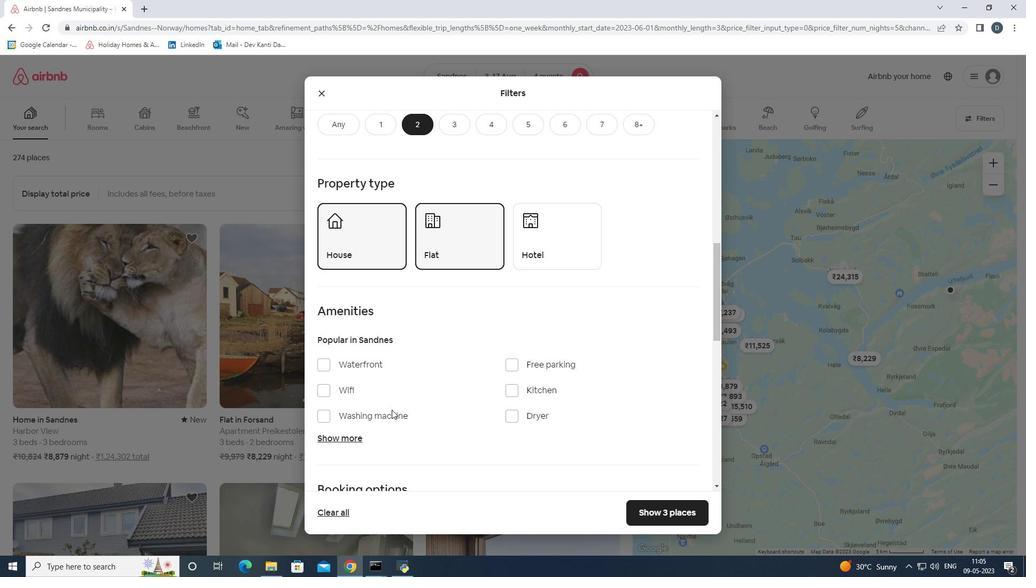 
Action: Mouse pressed left at (389, 412)
Screenshot: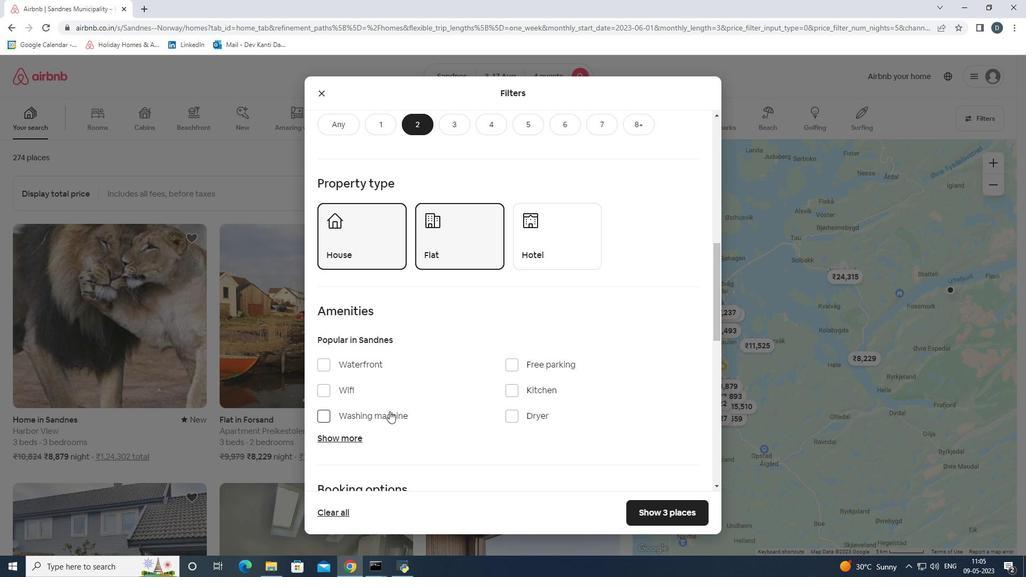 
Action: Mouse moved to (467, 392)
Screenshot: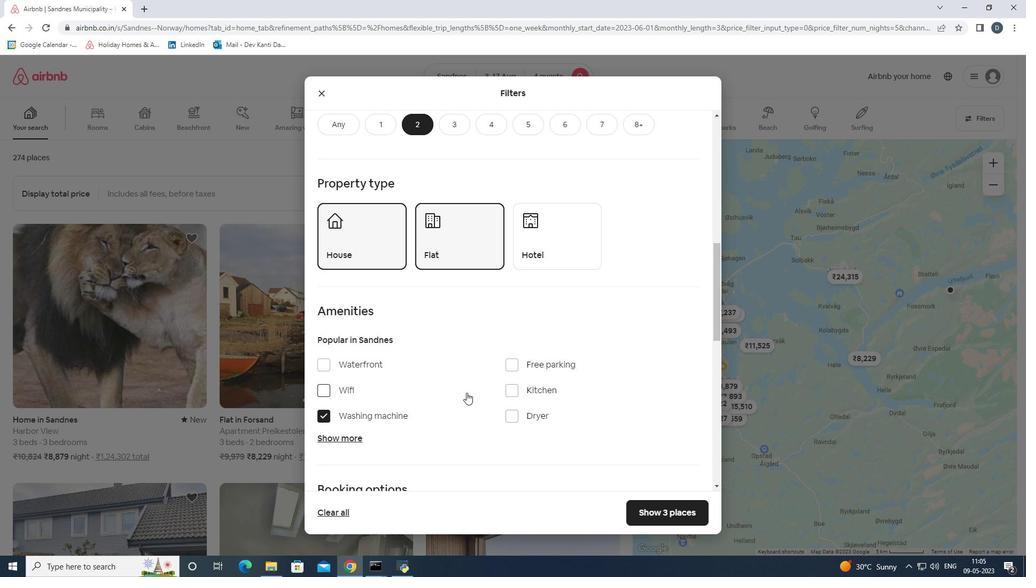 
Action: Mouse scrolled (467, 392) with delta (0, 0)
Screenshot: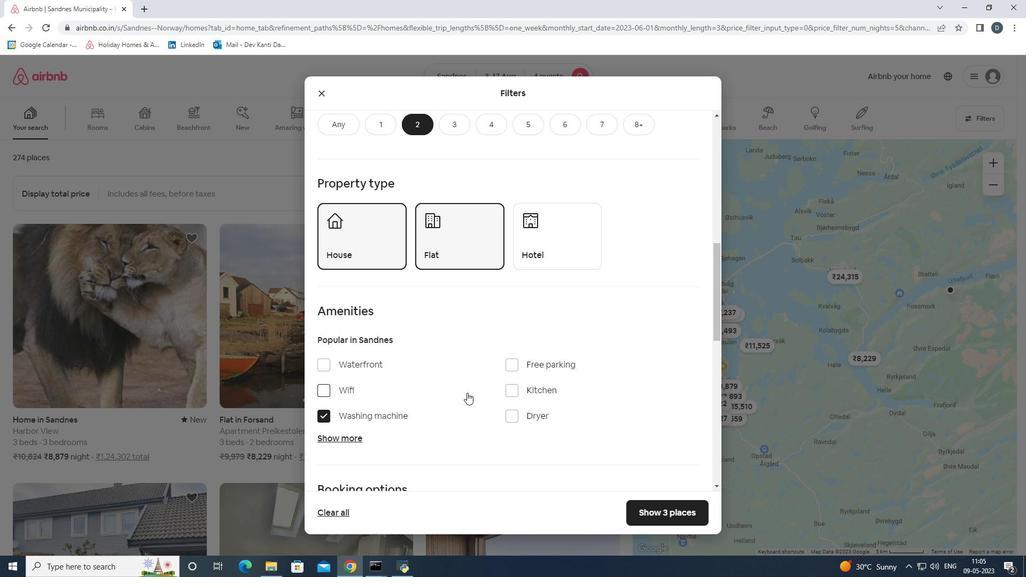 
Action: Mouse moved to (468, 393)
Screenshot: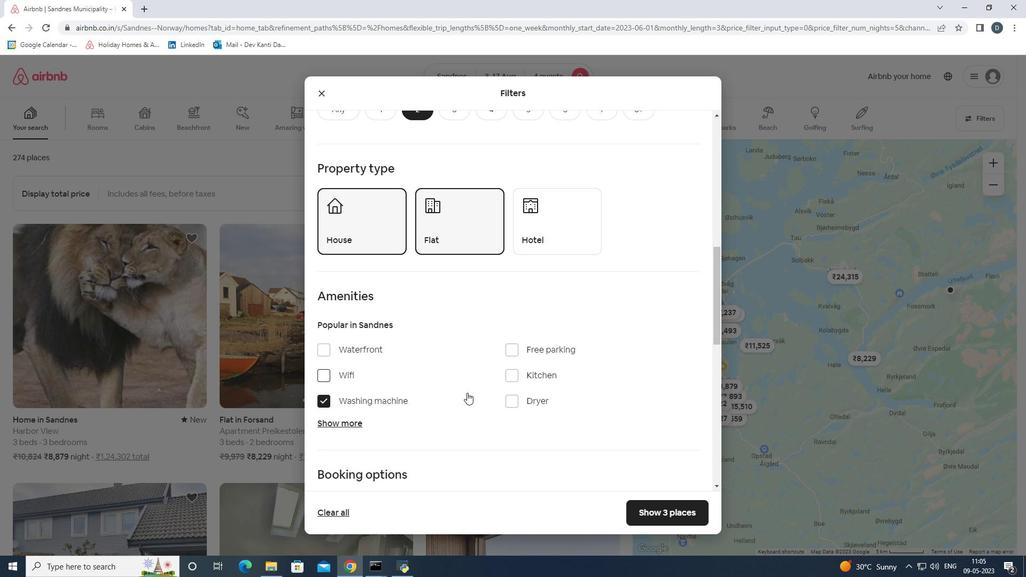 
Action: Mouse scrolled (468, 393) with delta (0, 0)
Screenshot: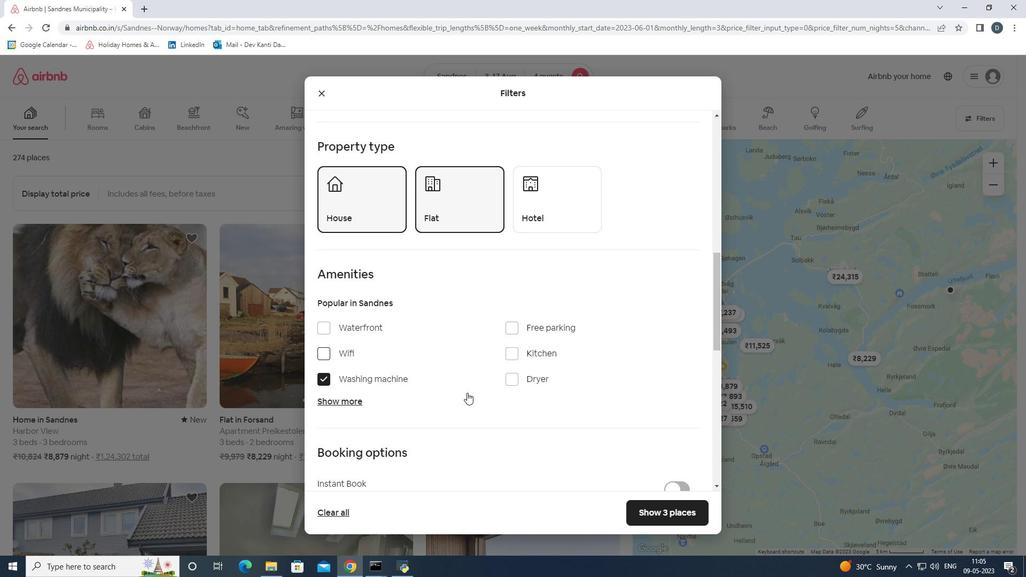 
Action: Mouse moved to (556, 375)
Screenshot: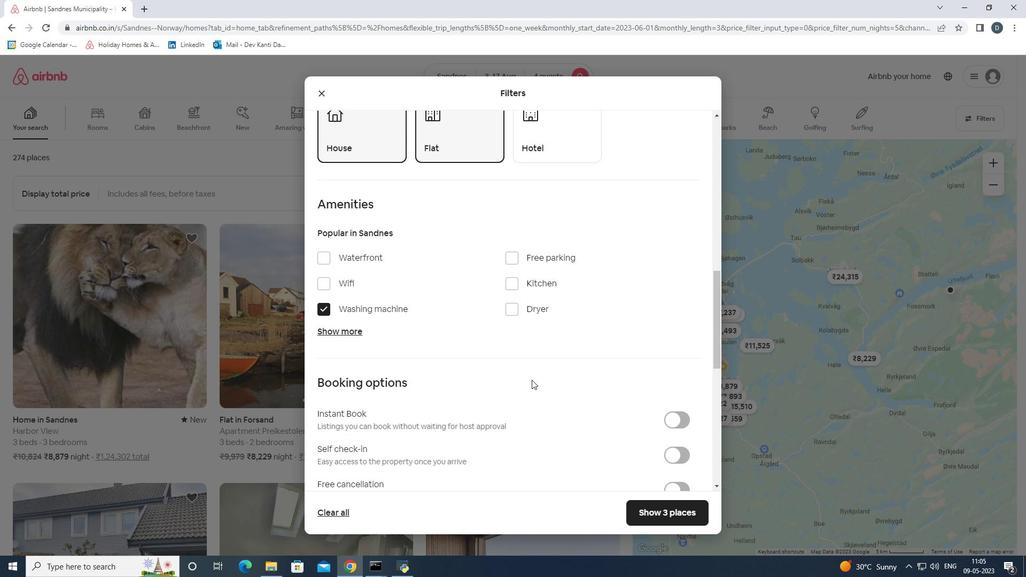 
Action: Mouse scrolled (556, 374) with delta (0, 0)
Screenshot: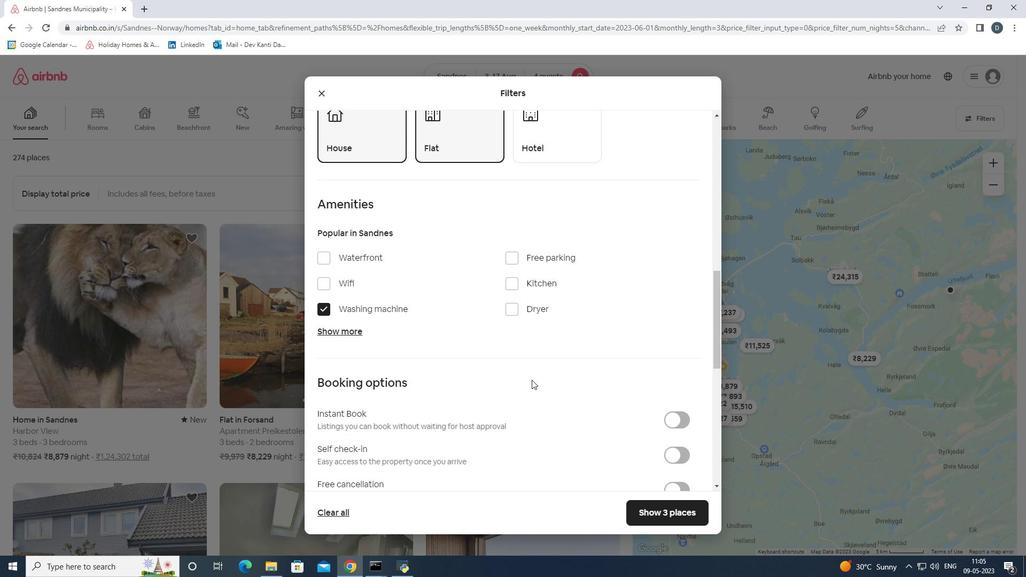 
Action: Mouse moved to (677, 405)
Screenshot: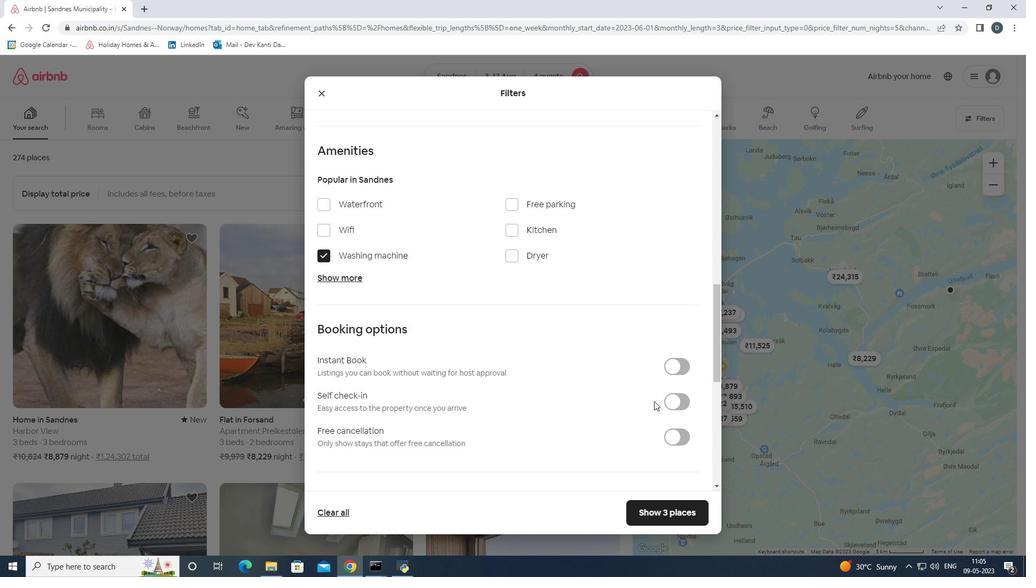 
Action: Mouse pressed left at (677, 405)
Screenshot: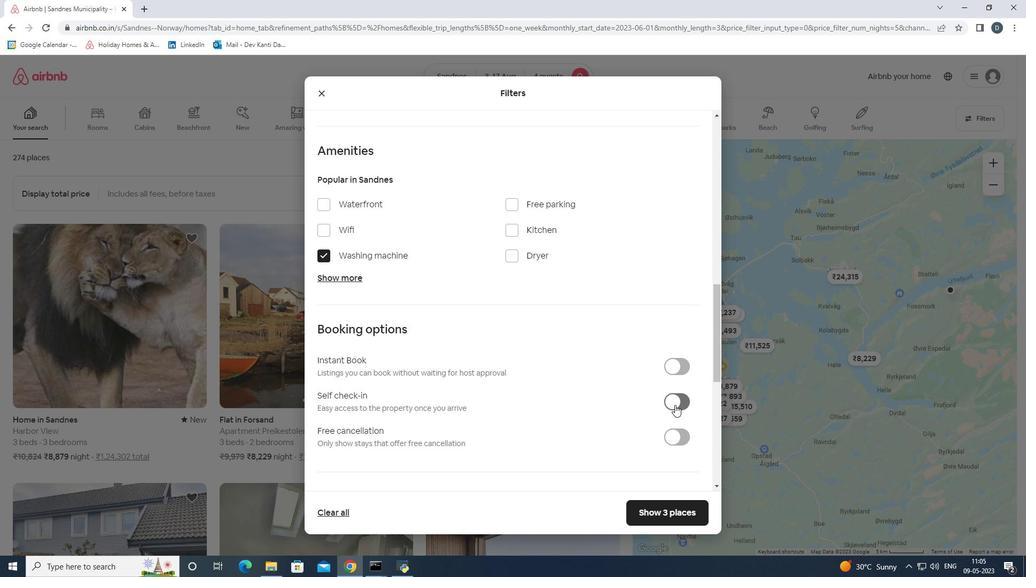 
Action: Mouse moved to (677, 408)
Screenshot: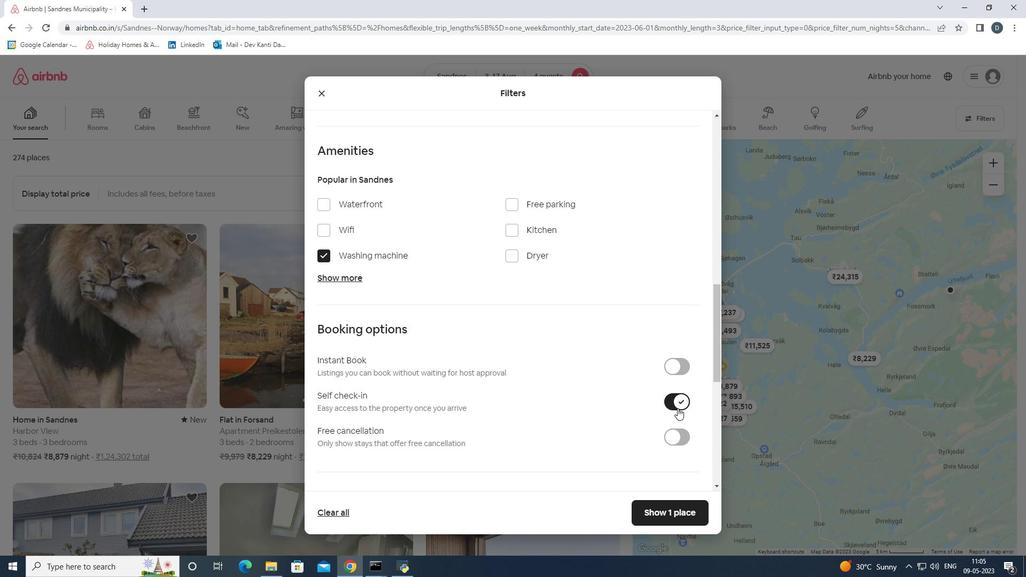 
Action: Mouse scrolled (677, 407) with delta (0, 0)
Screenshot: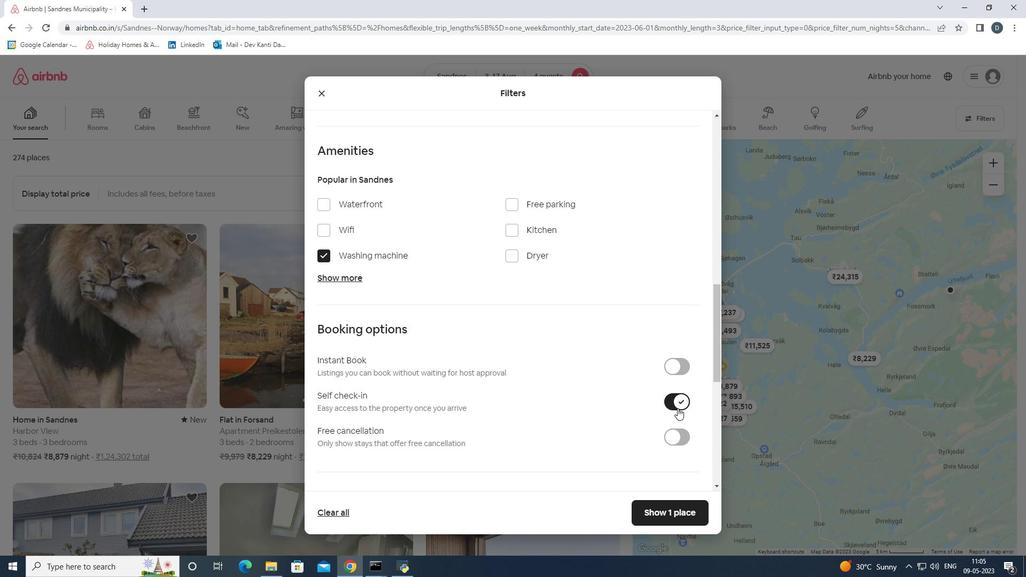 
Action: Mouse scrolled (677, 407) with delta (0, 0)
Screenshot: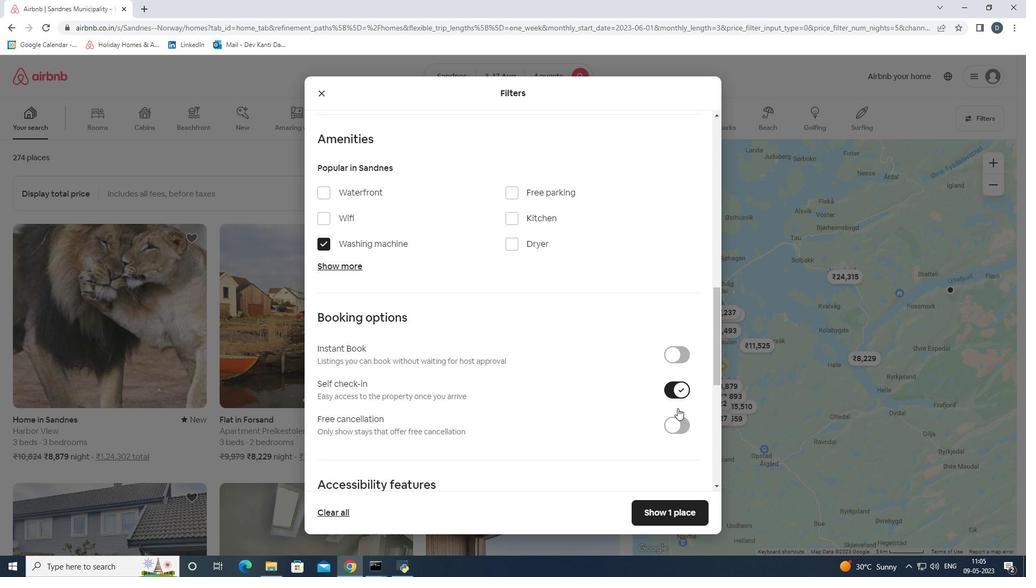 
Action: Mouse moved to (674, 403)
Screenshot: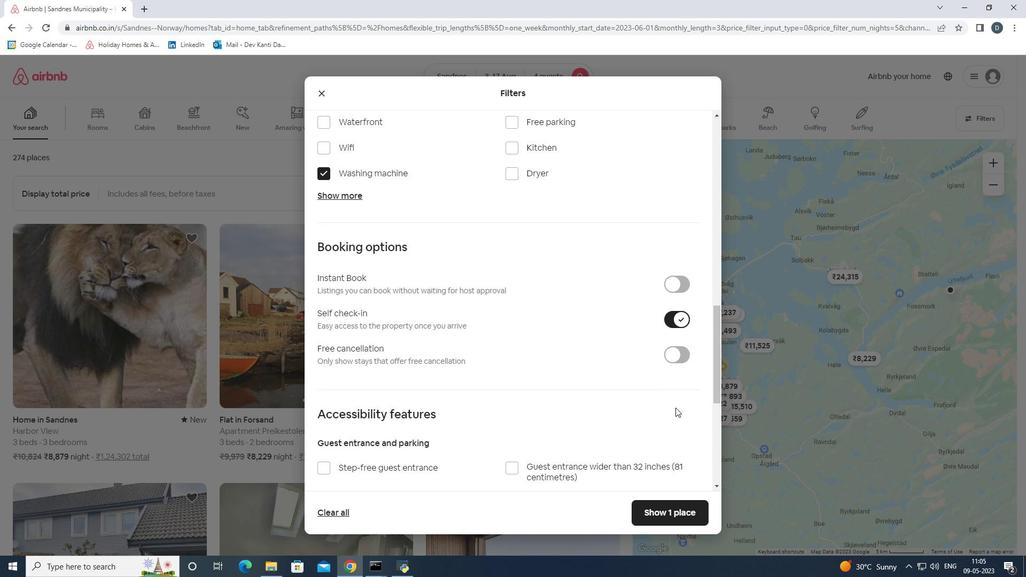 
Action: Mouse scrolled (674, 402) with delta (0, 0)
Screenshot: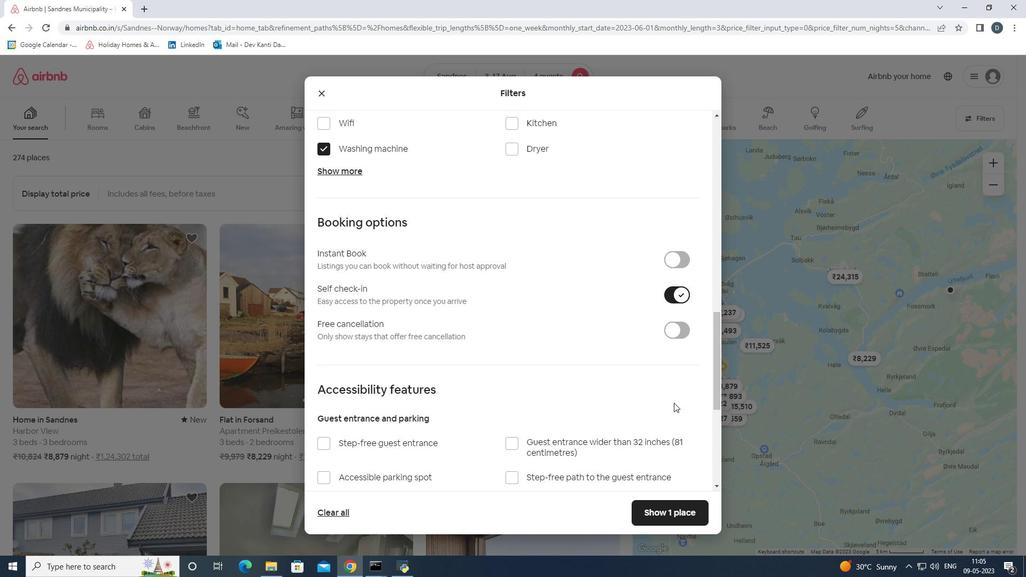 
Action: Mouse scrolled (674, 402) with delta (0, 0)
Screenshot: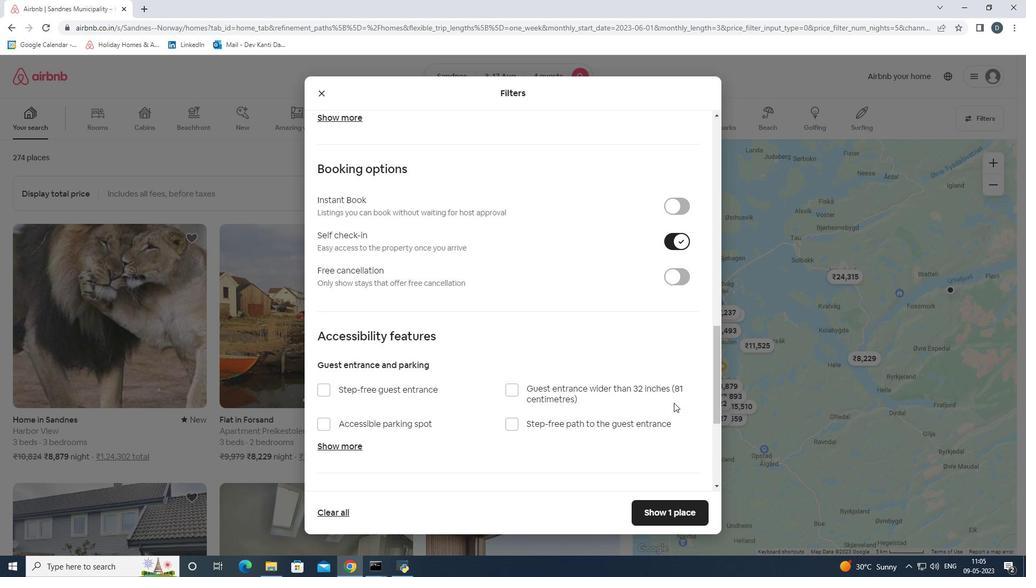 
Action: Mouse scrolled (674, 402) with delta (0, 0)
Screenshot: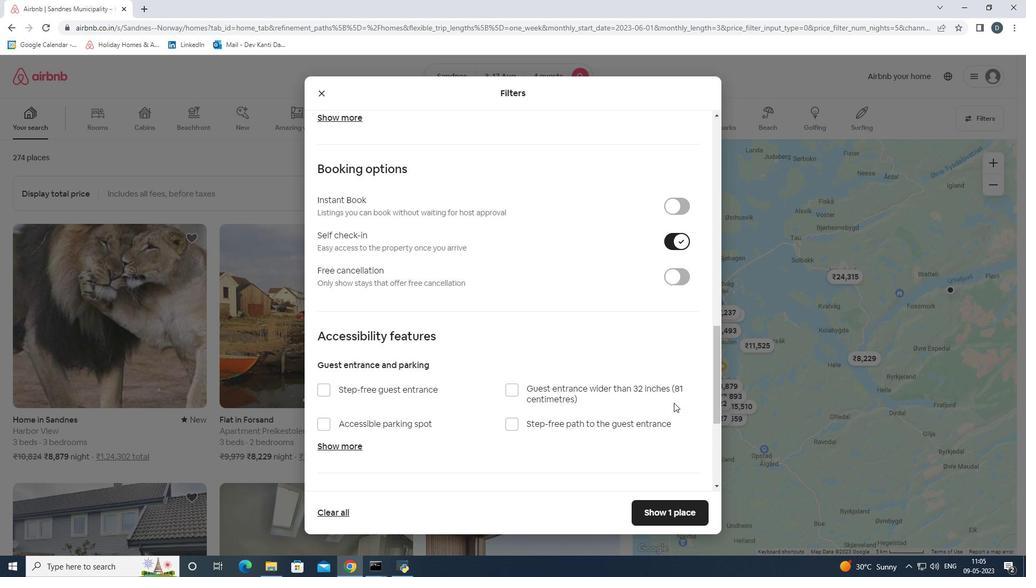 
Action: Mouse scrolled (674, 402) with delta (0, 0)
Screenshot: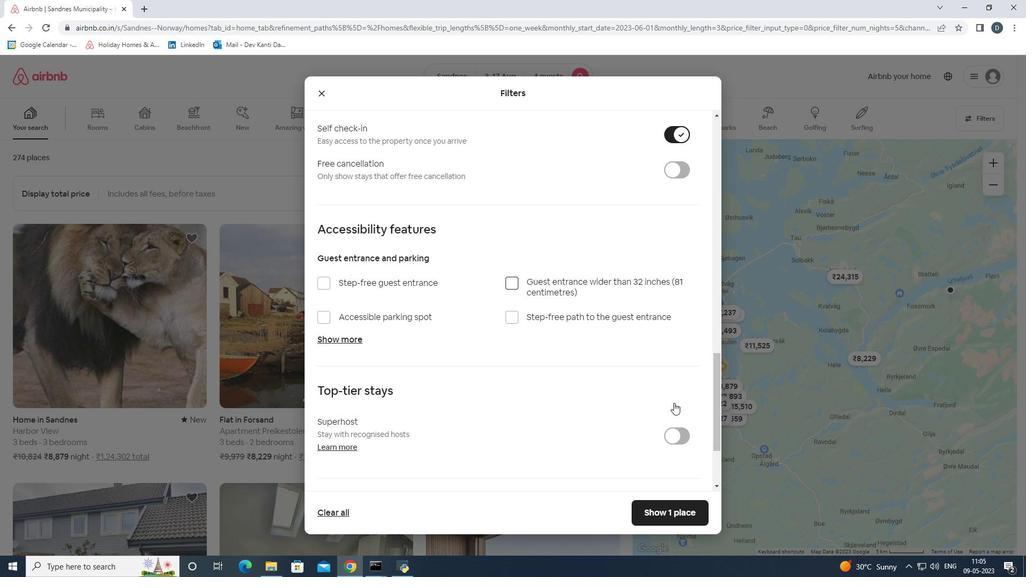 
Action: Mouse scrolled (674, 402) with delta (0, 0)
Screenshot: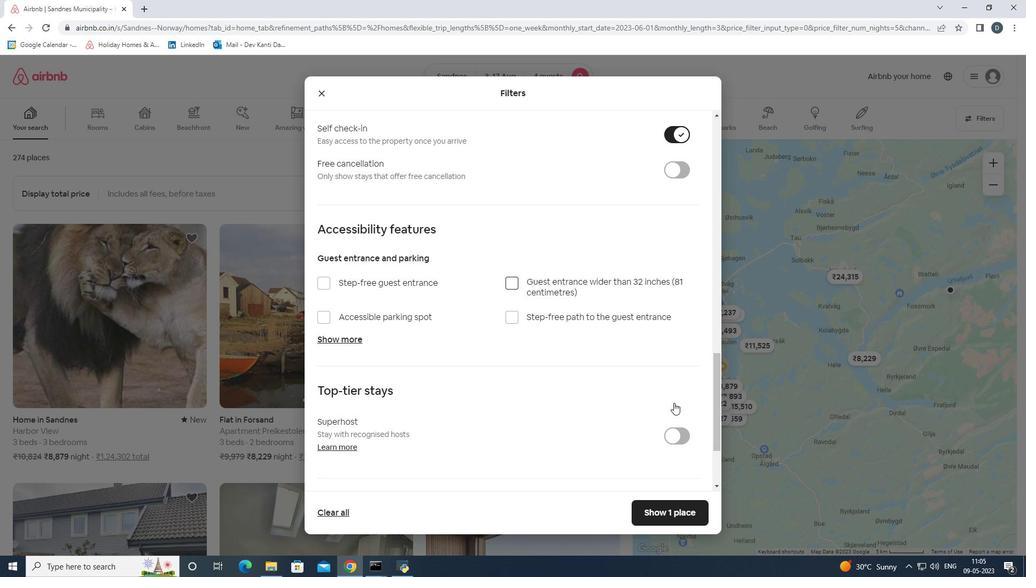 
Action: Mouse moved to (674, 402)
Screenshot: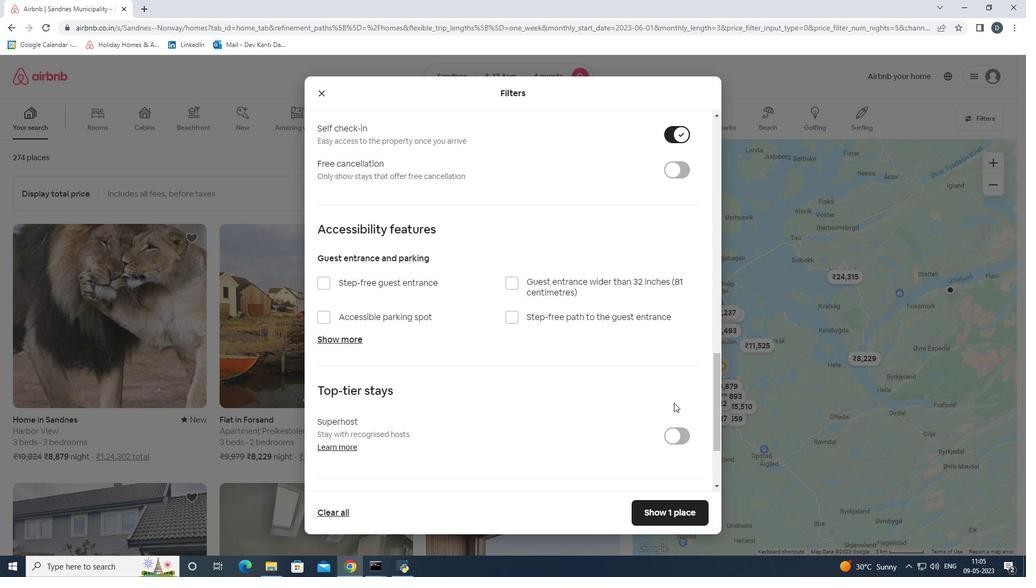 
Action: Mouse scrolled (674, 401) with delta (0, 0)
Screenshot: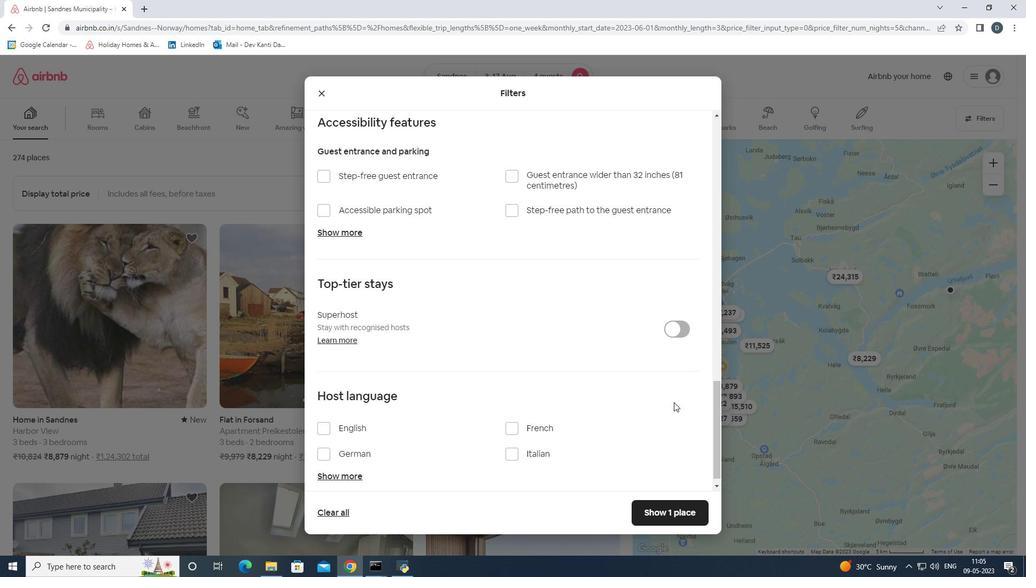 
Action: Mouse moved to (357, 416)
Screenshot: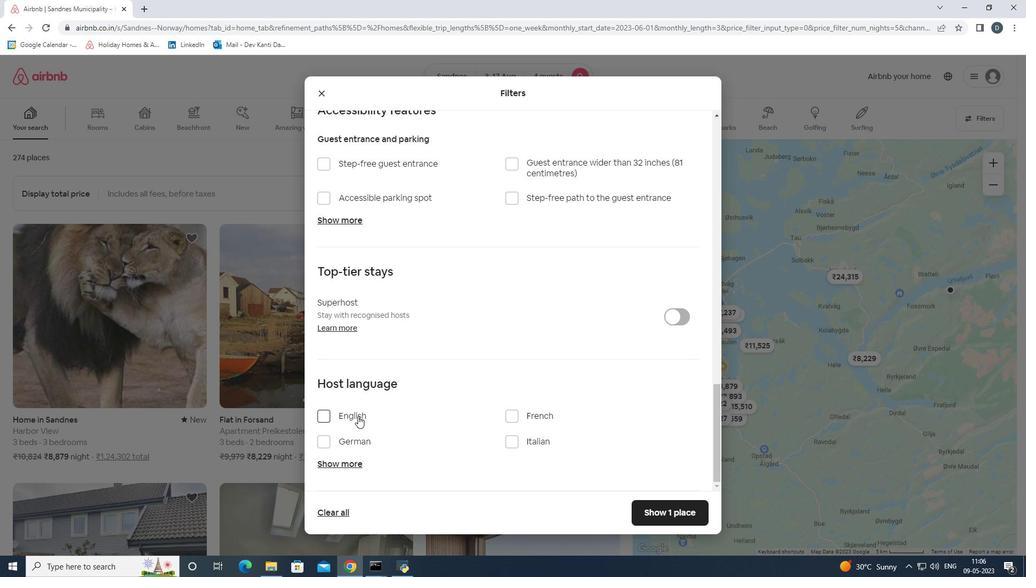 
Action: Mouse pressed left at (357, 416)
Screenshot: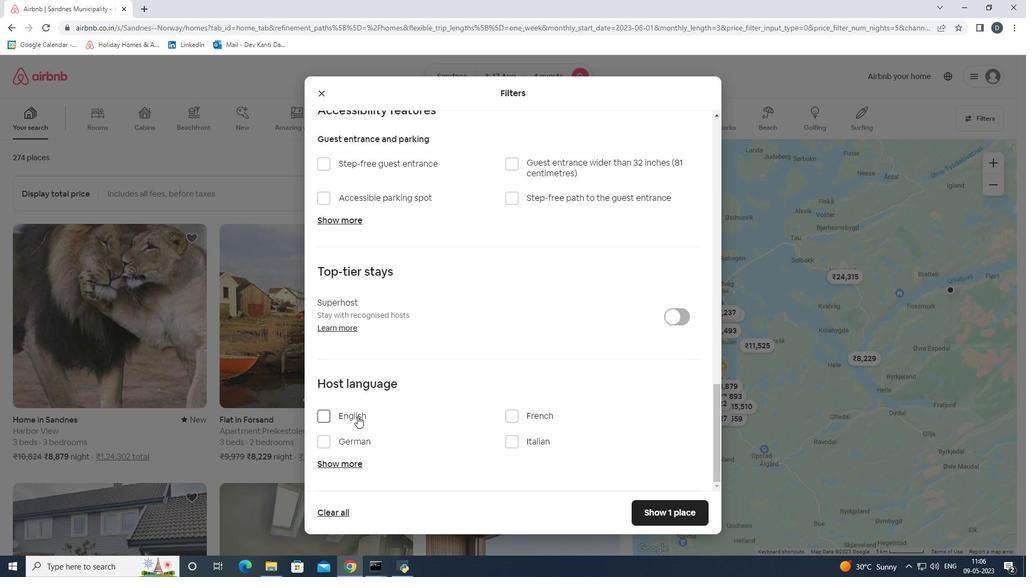 
Action: Mouse moved to (655, 510)
Screenshot: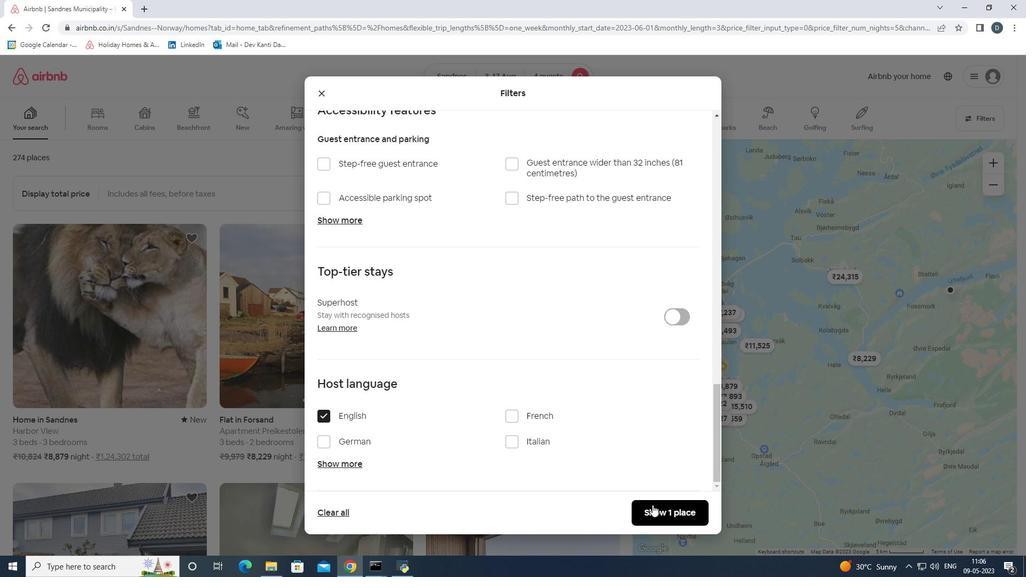 
Action: Mouse pressed left at (655, 510)
Screenshot: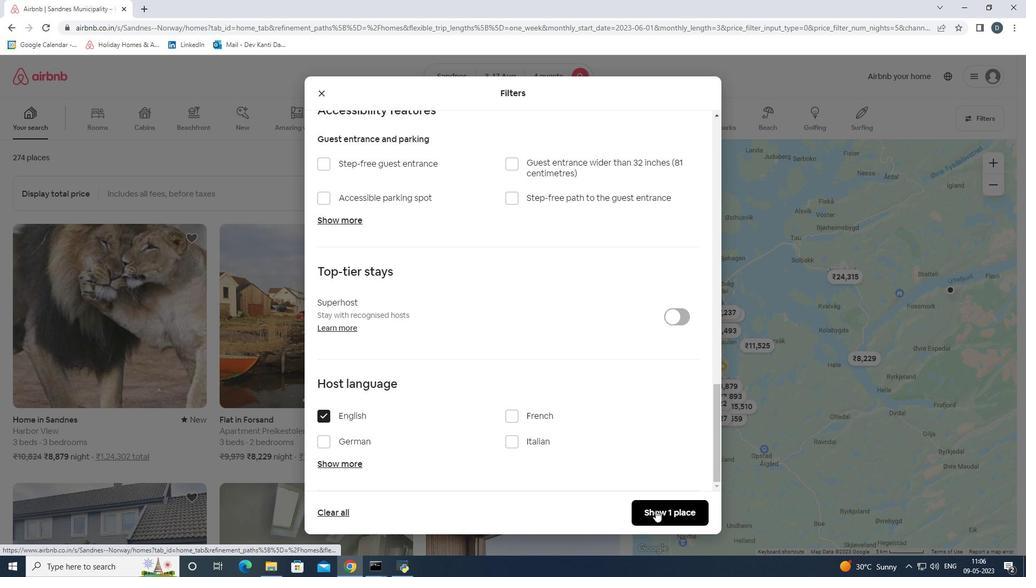 
Action: Mouse moved to (653, 499)
Screenshot: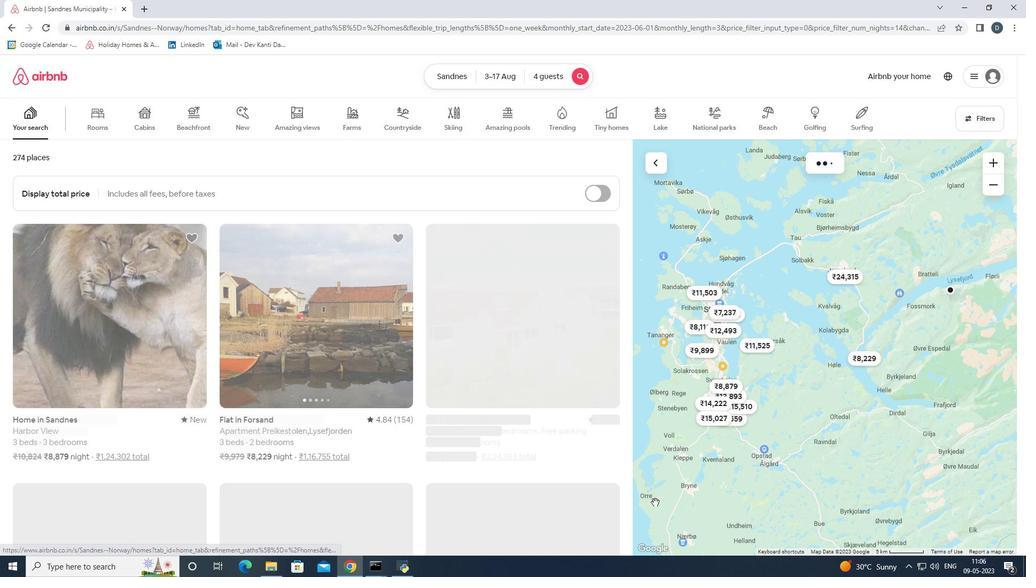 
